 Task: Create new customer invoice with Date Opened: 31-May-23, Select Customer: Lindy Jane's General Store & More, Terms: Net 15. Make invoice entry for item-1 with Date: 31-May-23, Description: Versace Natural Eros Eau De Toilette Spray (1.7 oz)
, Income Account: Income:Sales, Quantity: 2, Unit Price: 10.99, Sales Tax: Y, Sales Tax Included: Y, Tax Table: Sales Tax. Post Invoice with Post Date: 31-May-23, Post to Accounts: Assets:Accounts Receivable. Pay / Process Payment with Transaction Date: 14-Jun-23, Amount: 21.98, Transfer Account: Checking Account. Go to 'Print Invoice'.
Action: Mouse moved to (147, 35)
Screenshot: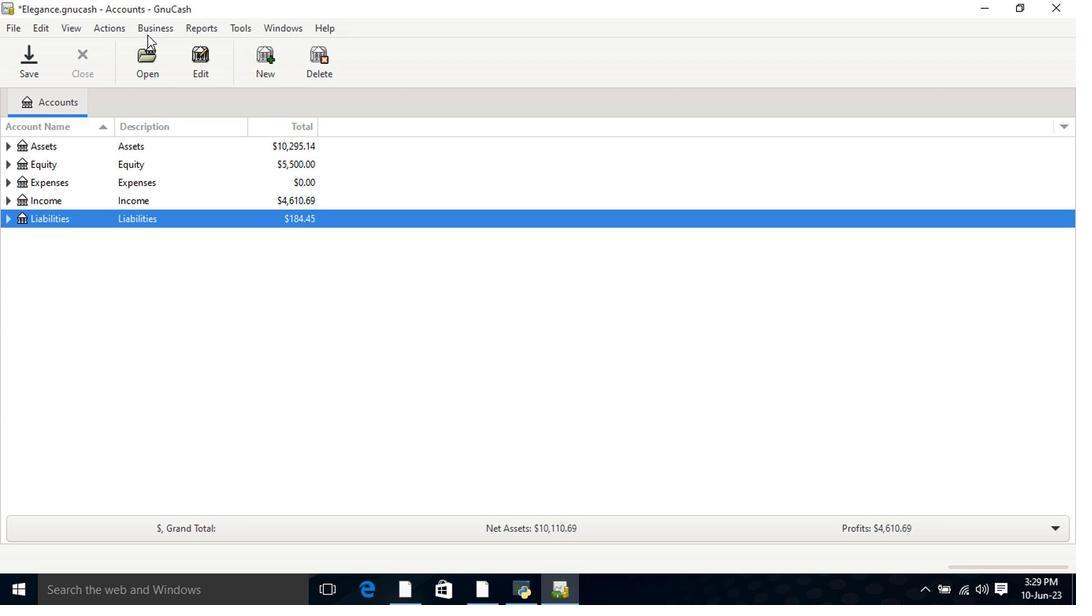 
Action: Mouse pressed left at (147, 35)
Screenshot: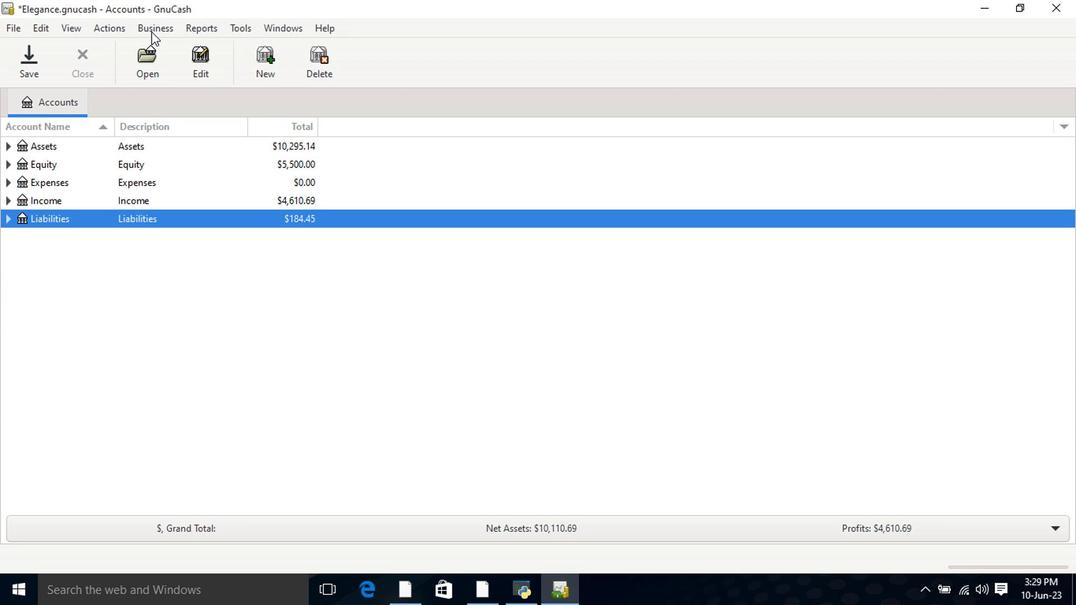 
Action: Mouse moved to (162, 39)
Screenshot: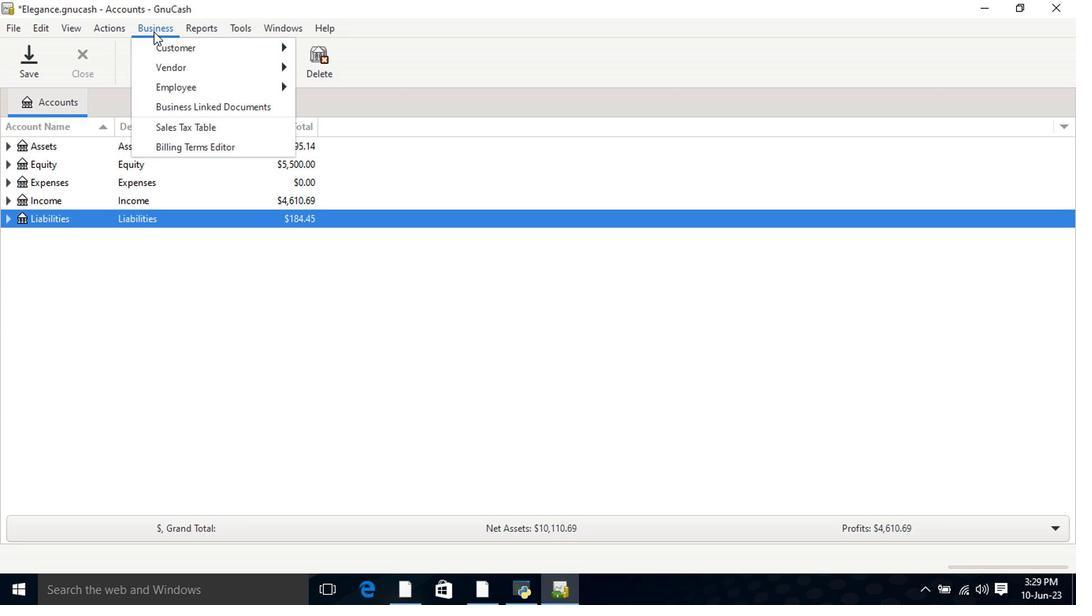 
Action: Mouse pressed left at (162, 39)
Screenshot: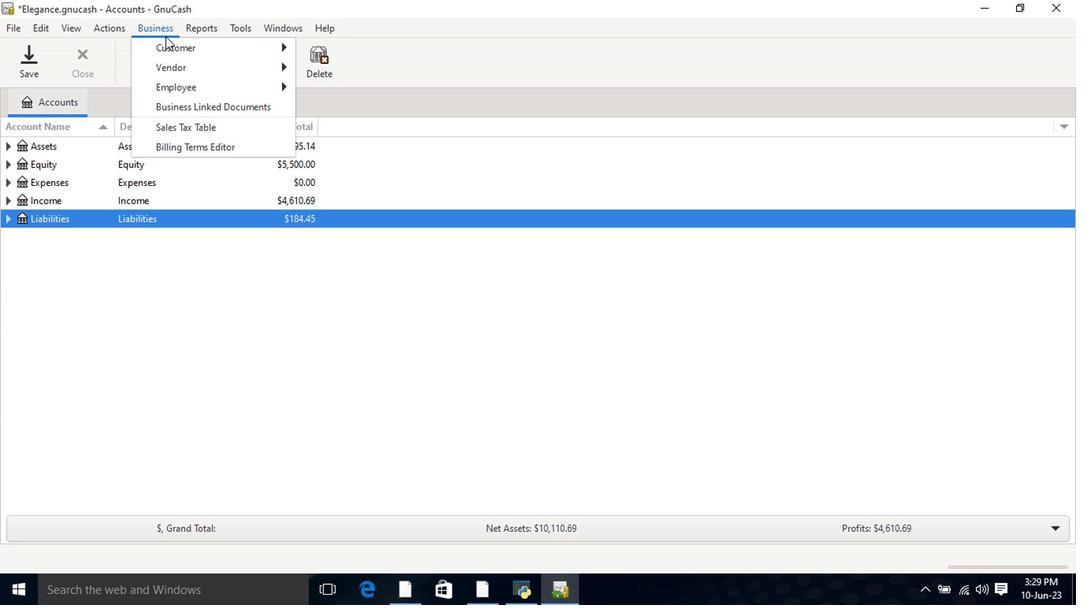 
Action: Mouse moved to (167, 44)
Screenshot: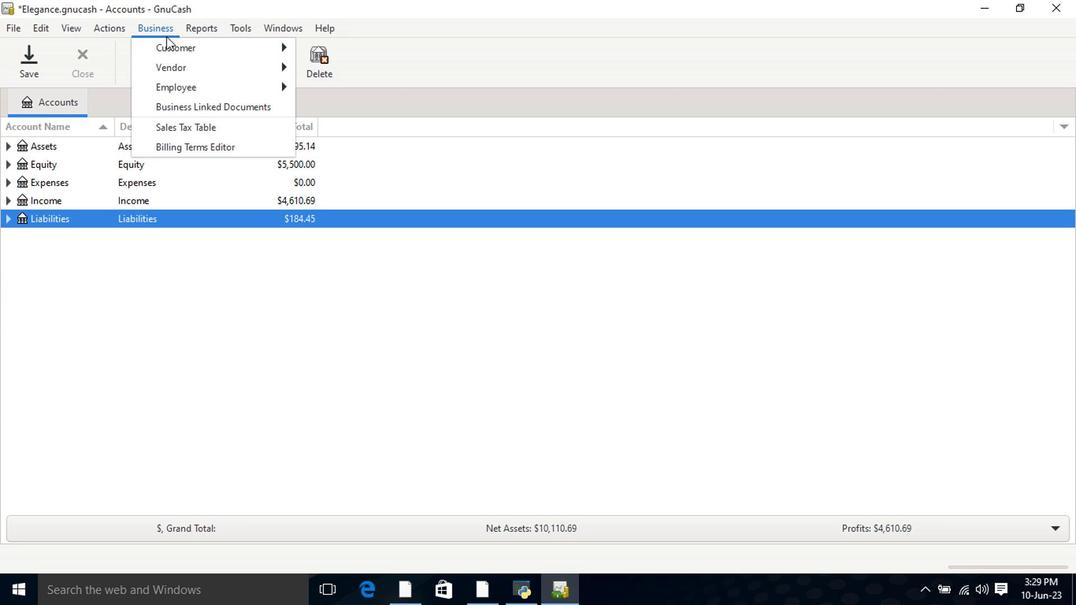 
Action: Mouse pressed left at (167, 44)
Screenshot: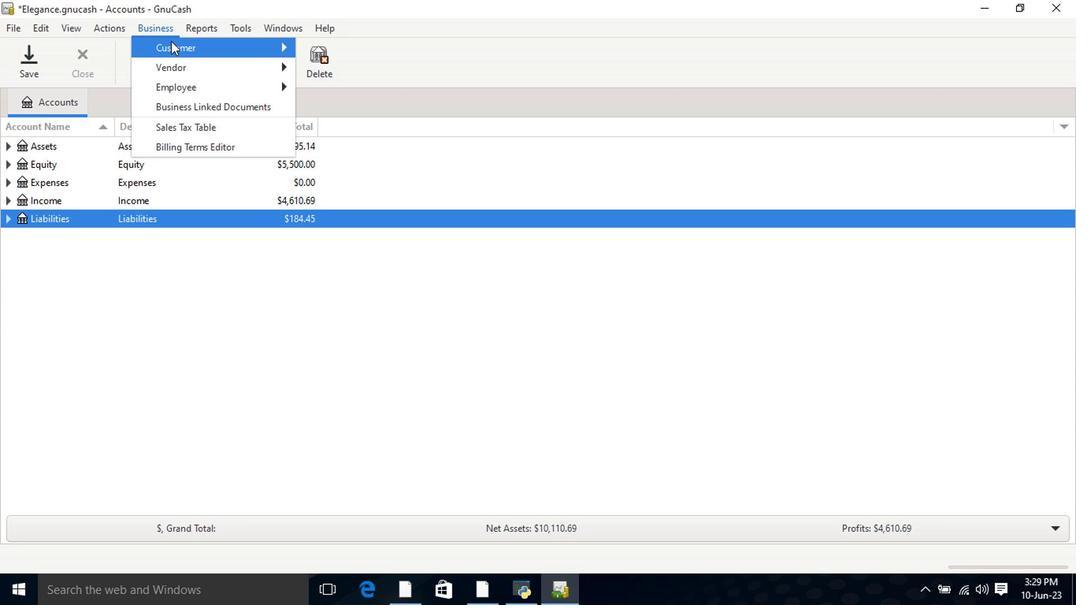 
Action: Mouse moved to (353, 112)
Screenshot: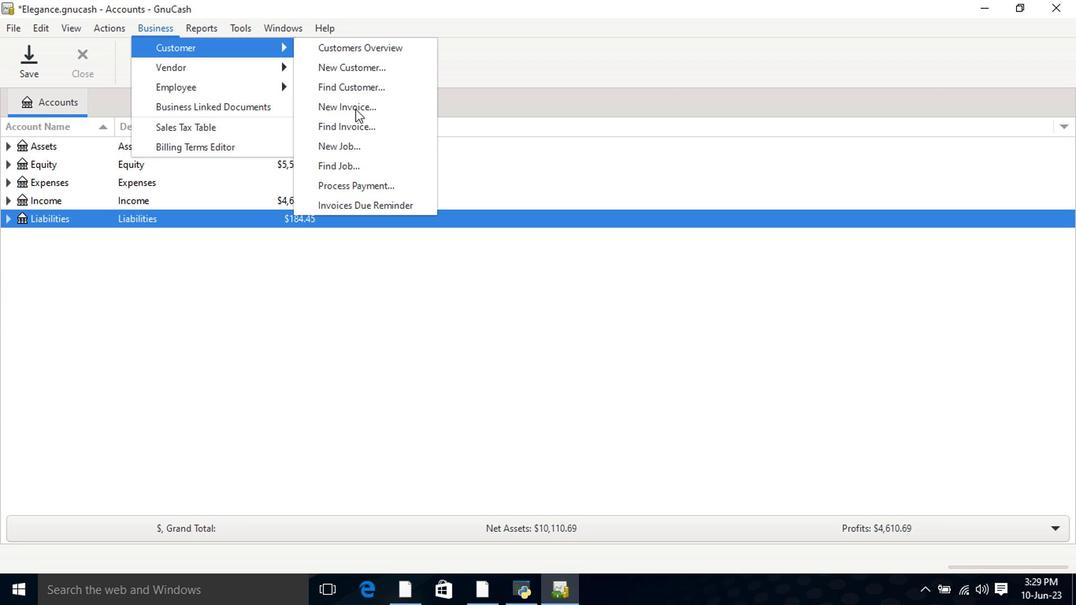 
Action: Mouse pressed left at (353, 112)
Screenshot: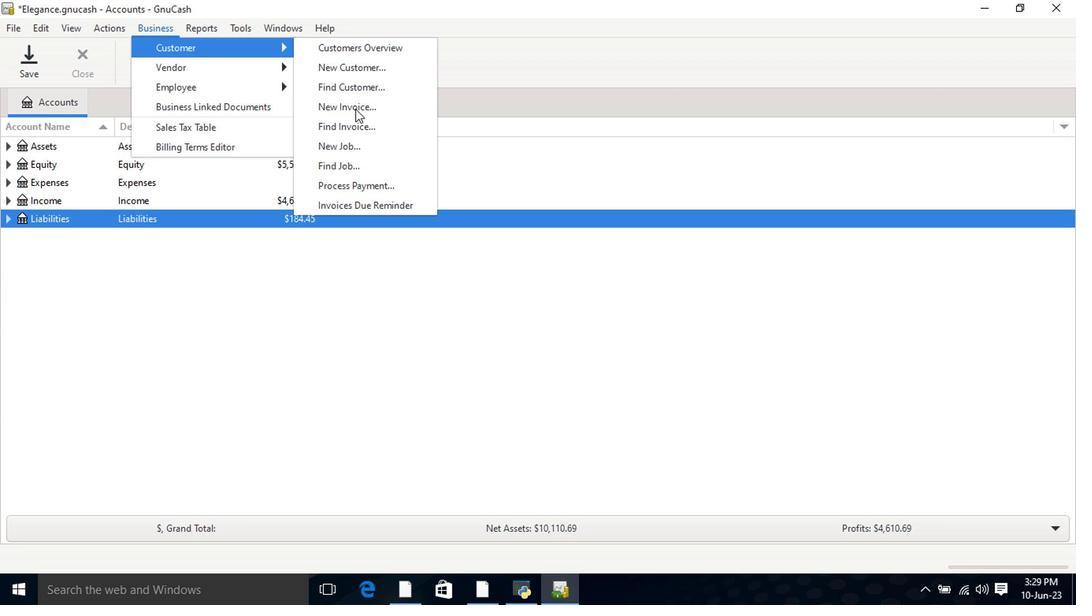 
Action: Mouse moved to (649, 243)
Screenshot: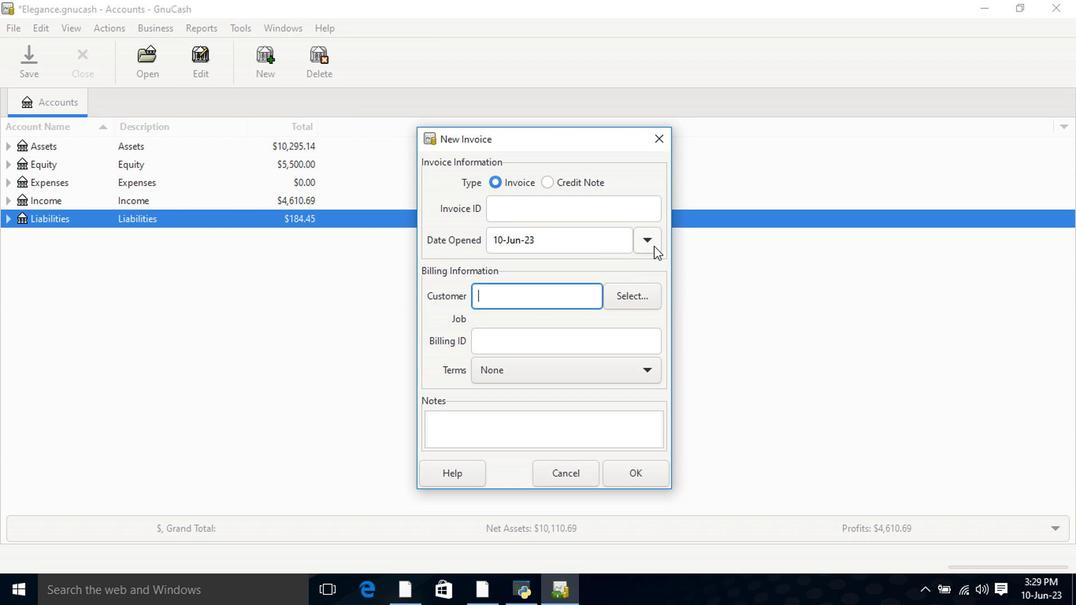 
Action: Mouse pressed left at (649, 243)
Screenshot: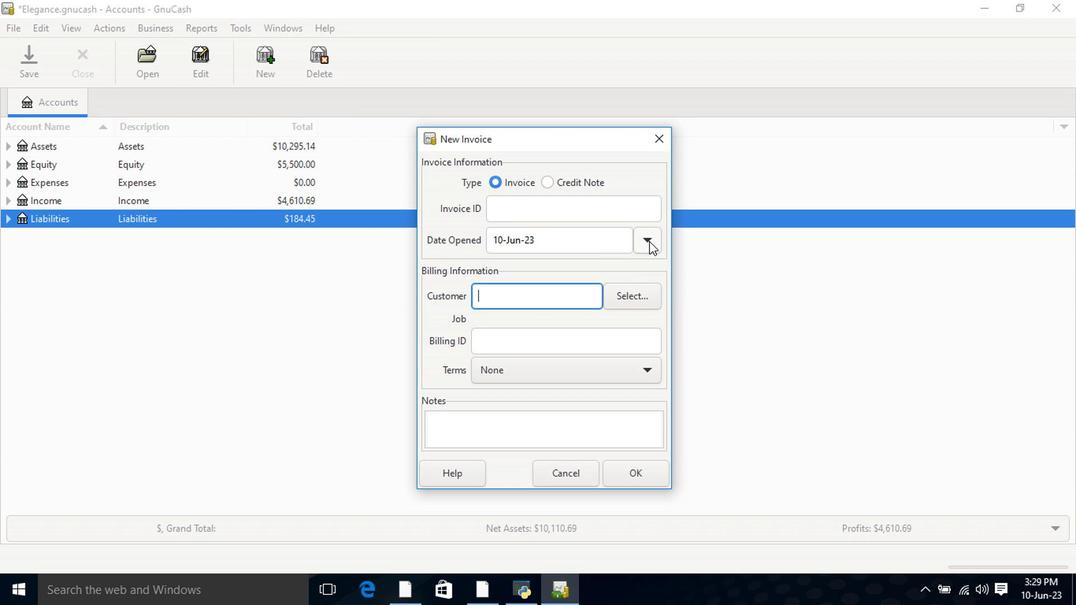 
Action: Mouse moved to (522, 270)
Screenshot: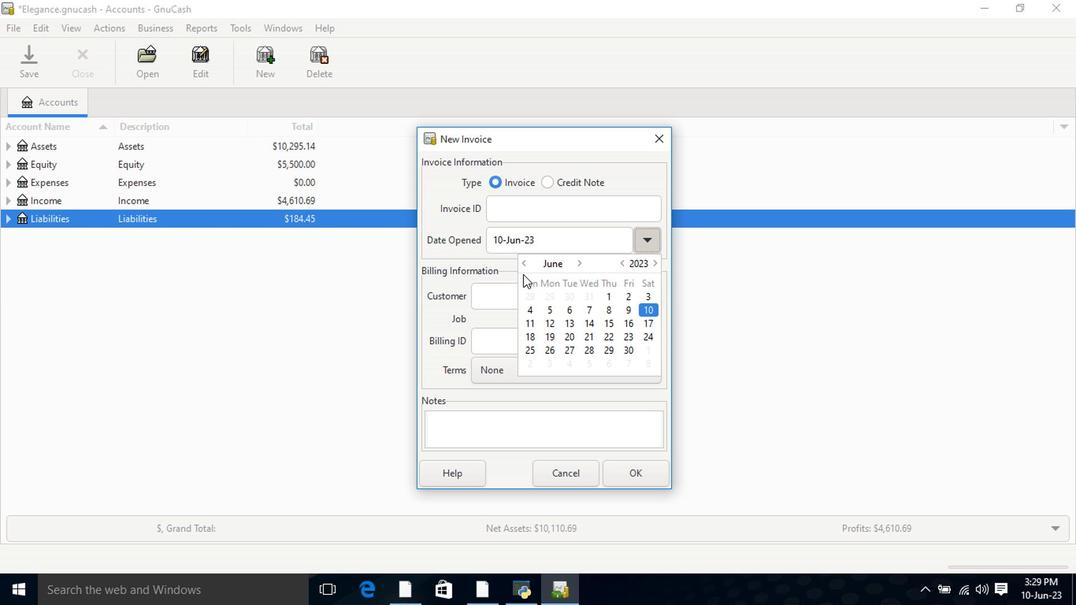 
Action: Mouse pressed left at (522, 270)
Screenshot: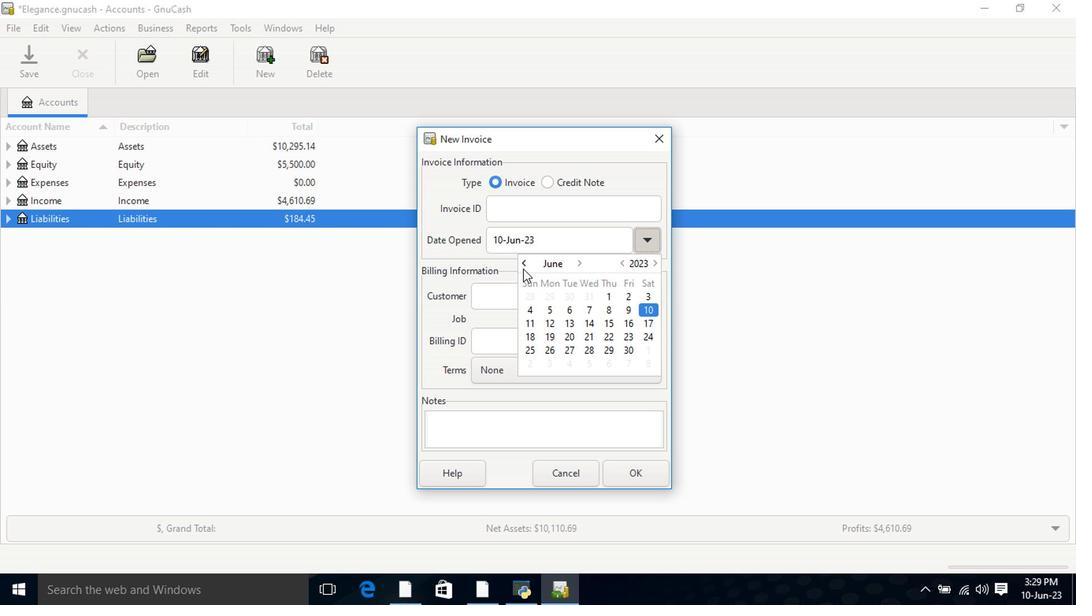 
Action: Mouse moved to (583, 351)
Screenshot: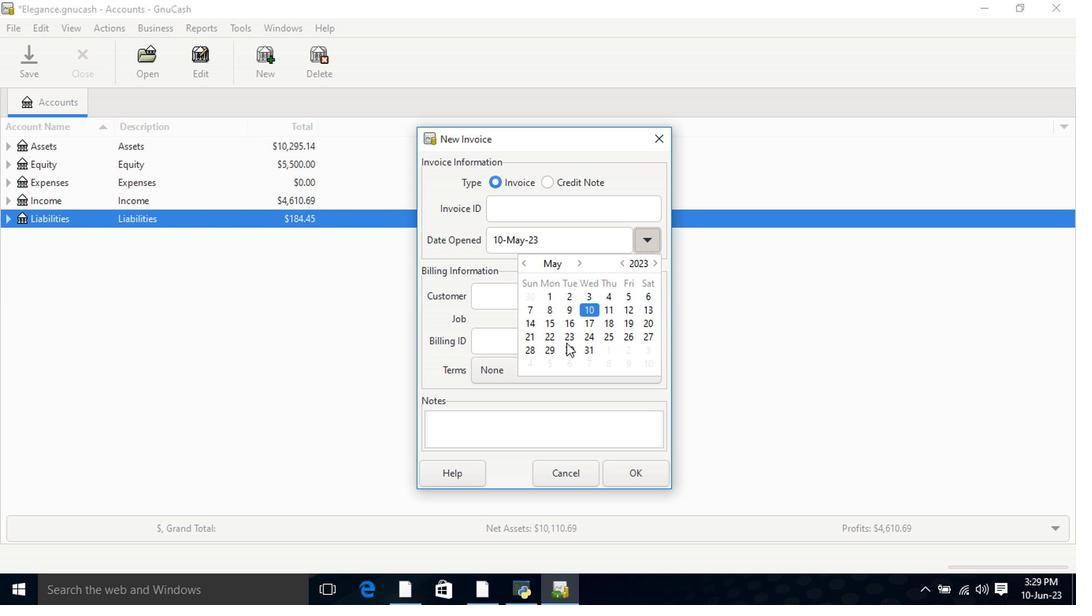 
Action: Mouse pressed left at (583, 351)
Screenshot: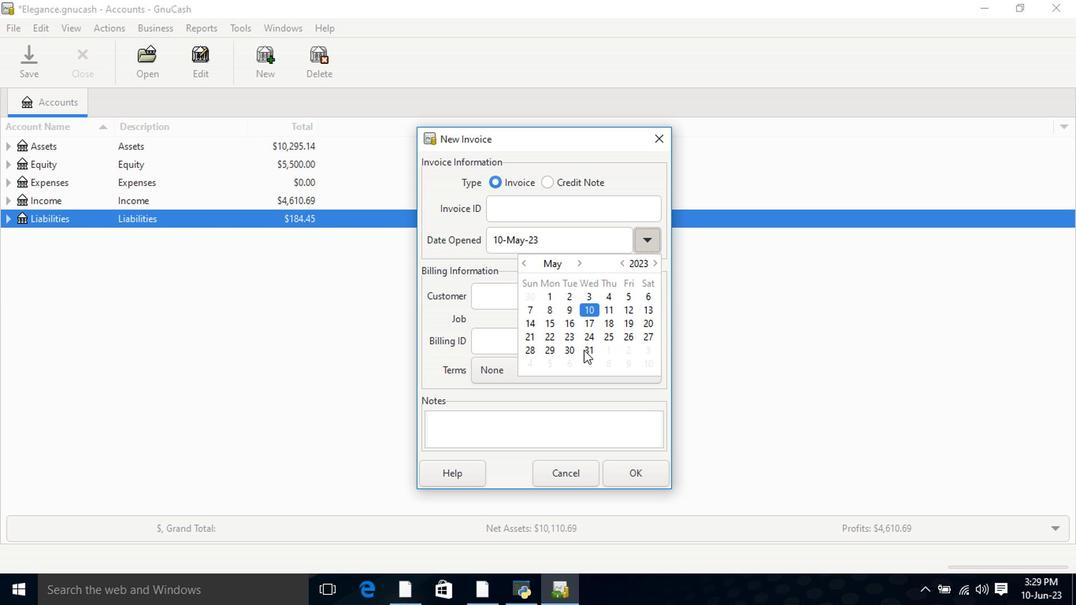 
Action: Mouse pressed left at (583, 351)
Screenshot: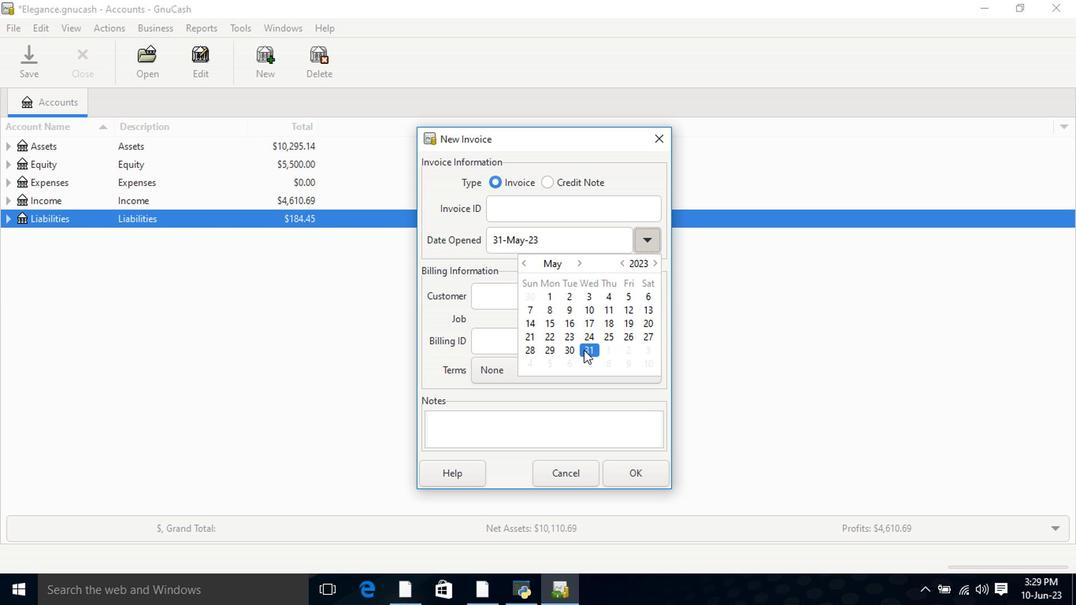 
Action: Mouse moved to (534, 291)
Screenshot: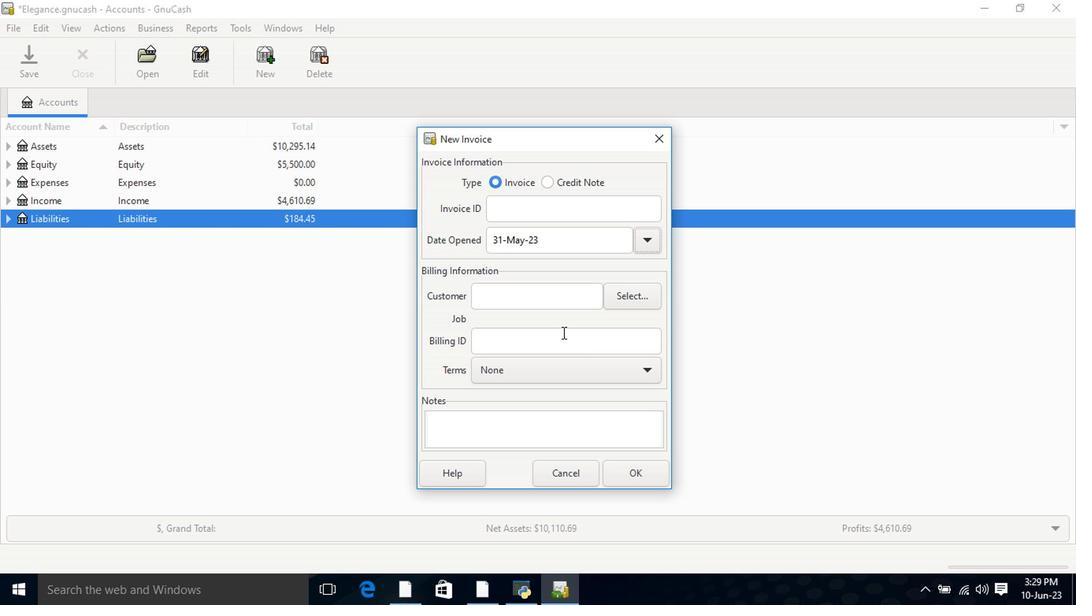 
Action: Mouse pressed left at (534, 291)
Screenshot: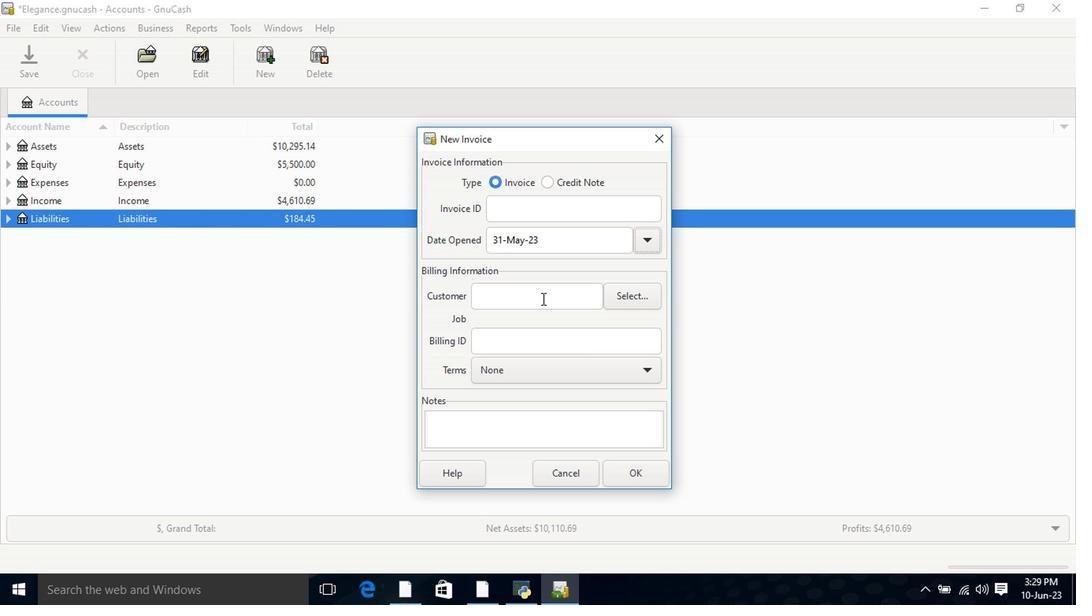 
Action: Key pressed <Key.shift>Lin
Screenshot: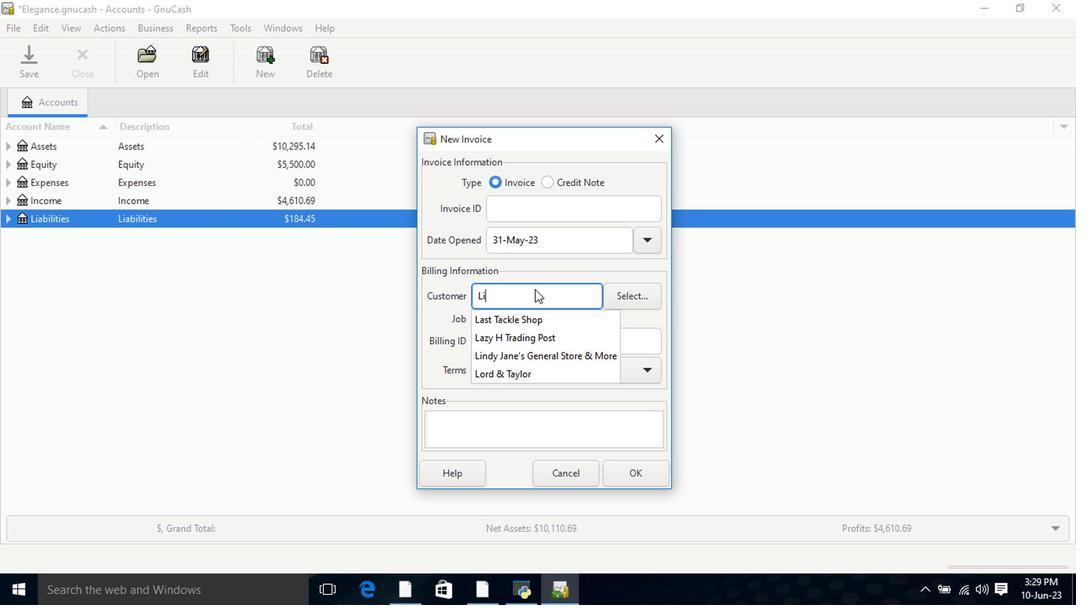 
Action: Mouse moved to (536, 315)
Screenshot: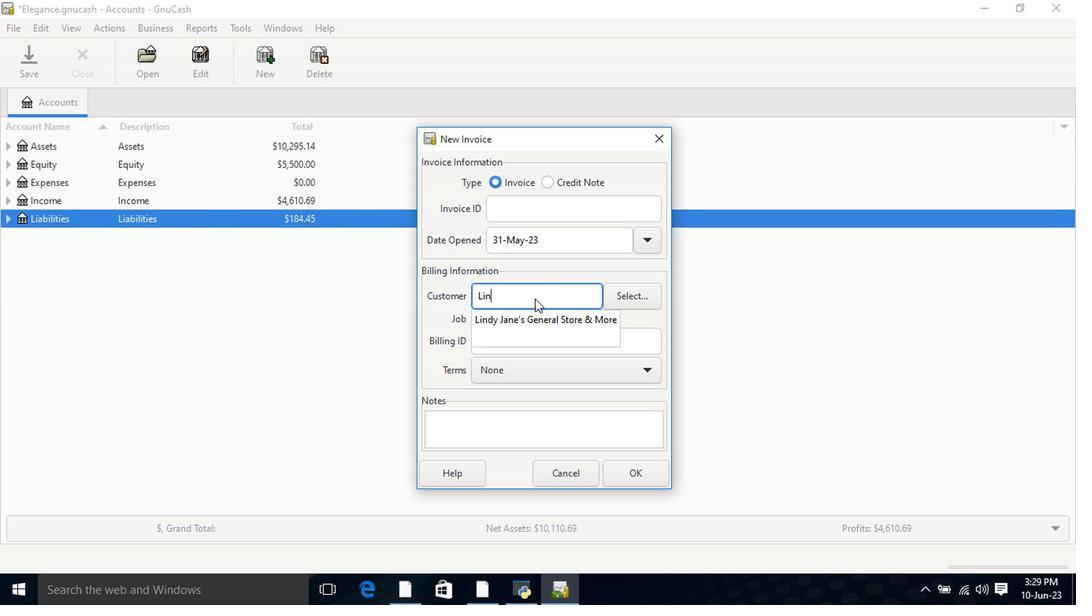 
Action: Mouse pressed left at (536, 315)
Screenshot: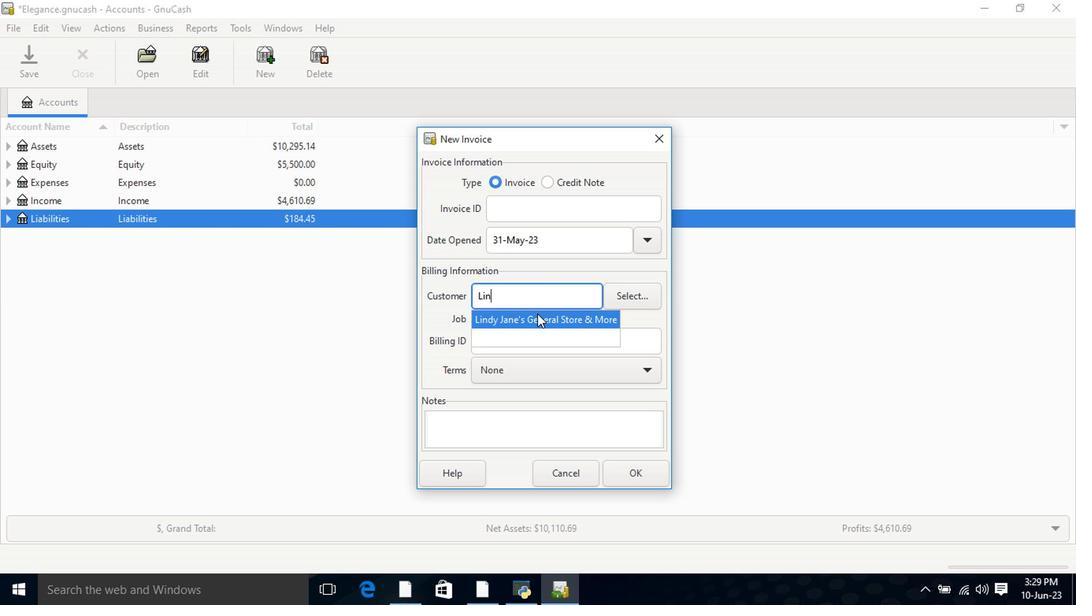 
Action: Mouse moved to (476, 298)
Screenshot: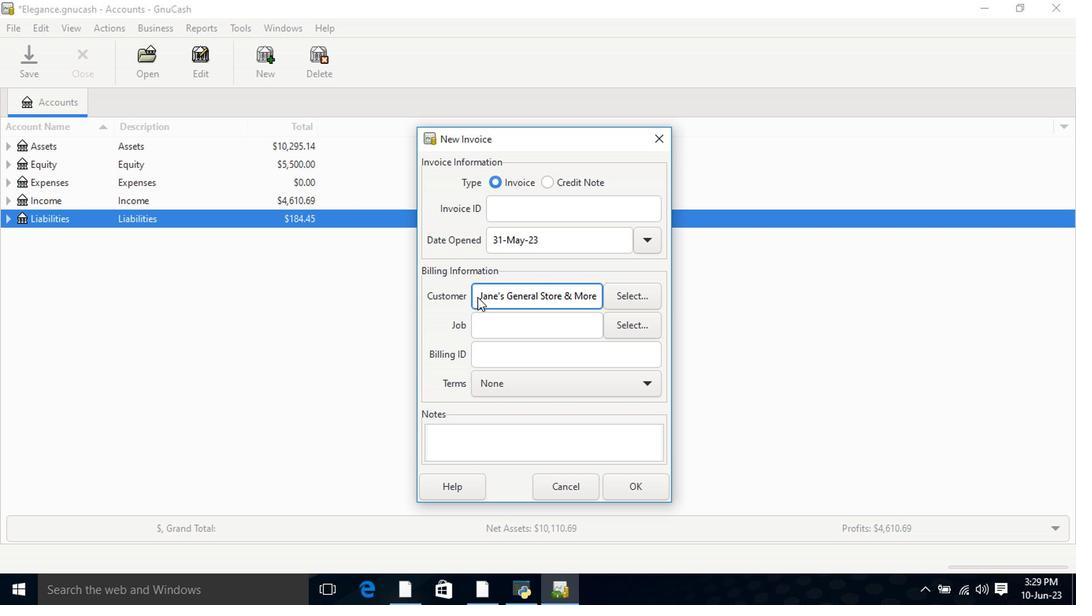 
Action: Mouse pressed left at (476, 298)
Screenshot: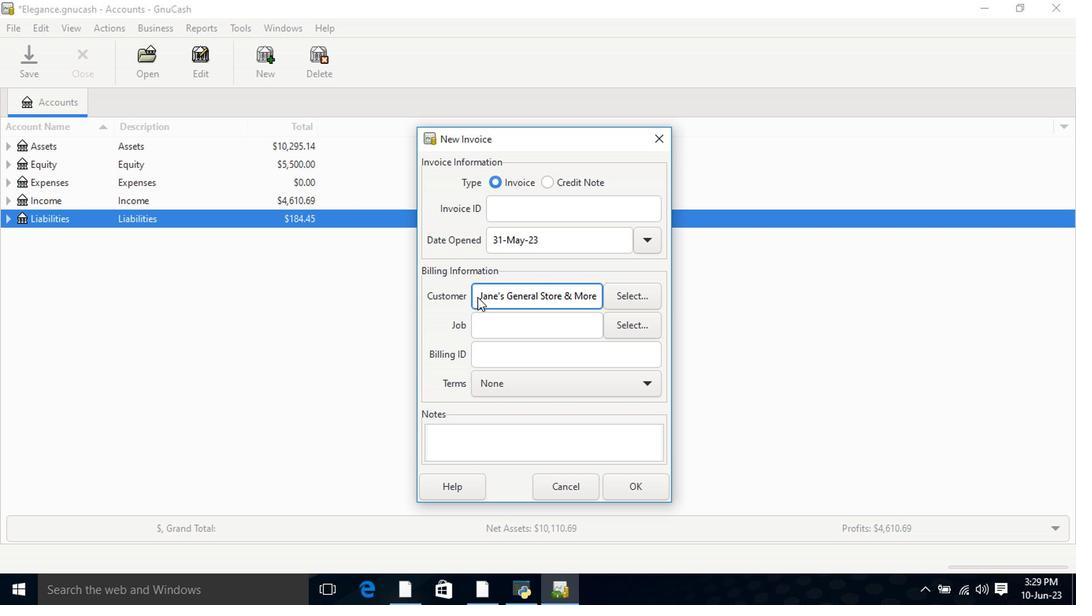 
Action: Key pressed <Key.home><Key.end>
Screenshot: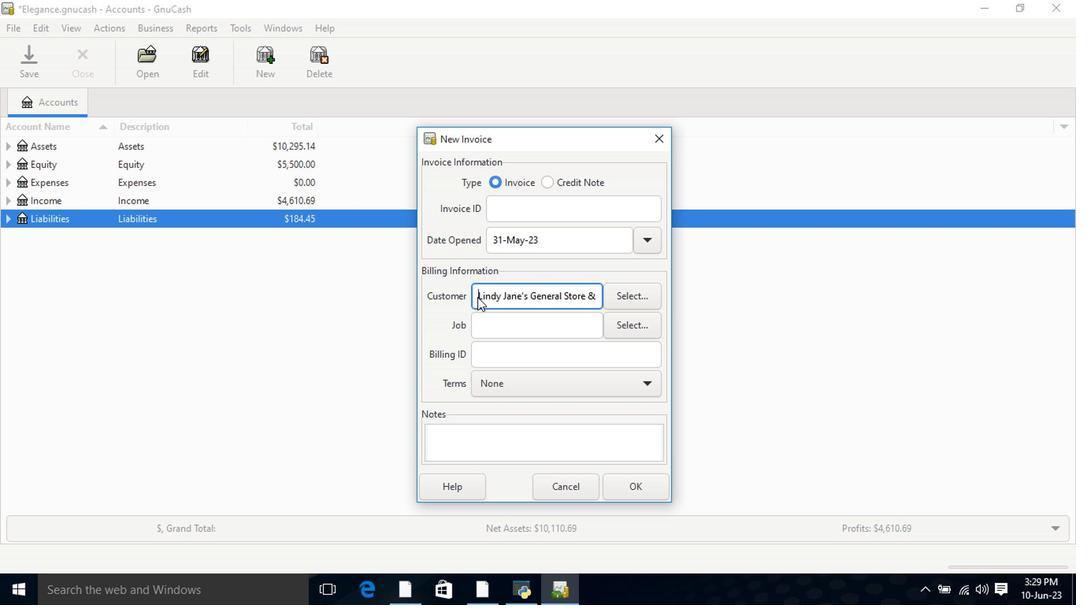 
Action: Mouse moved to (534, 388)
Screenshot: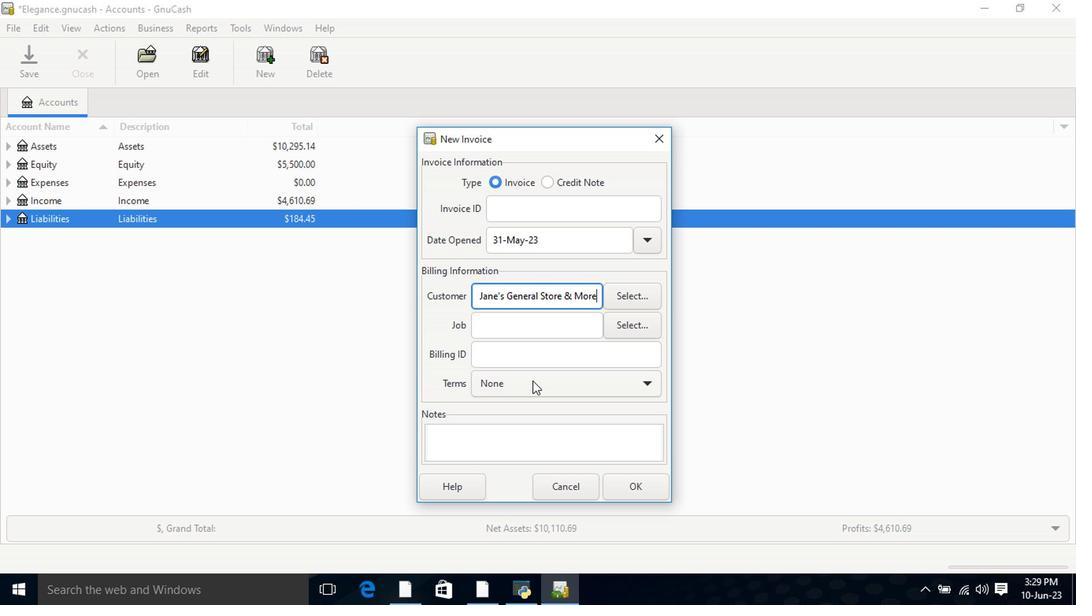 
Action: Mouse pressed left at (534, 388)
Screenshot: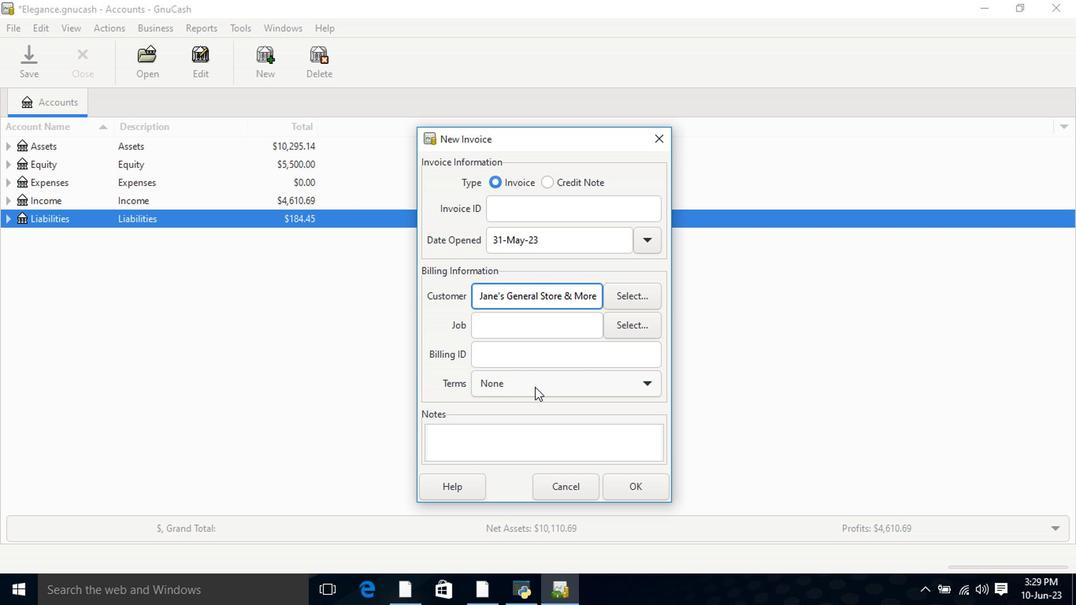 
Action: Mouse moved to (533, 380)
Screenshot: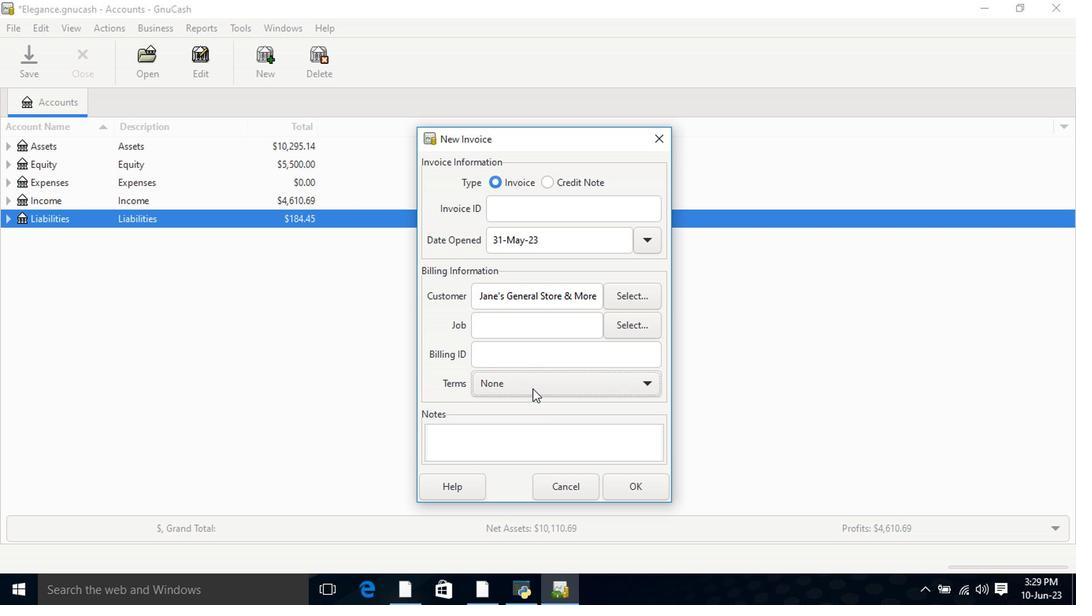 
Action: Mouse pressed left at (533, 380)
Screenshot: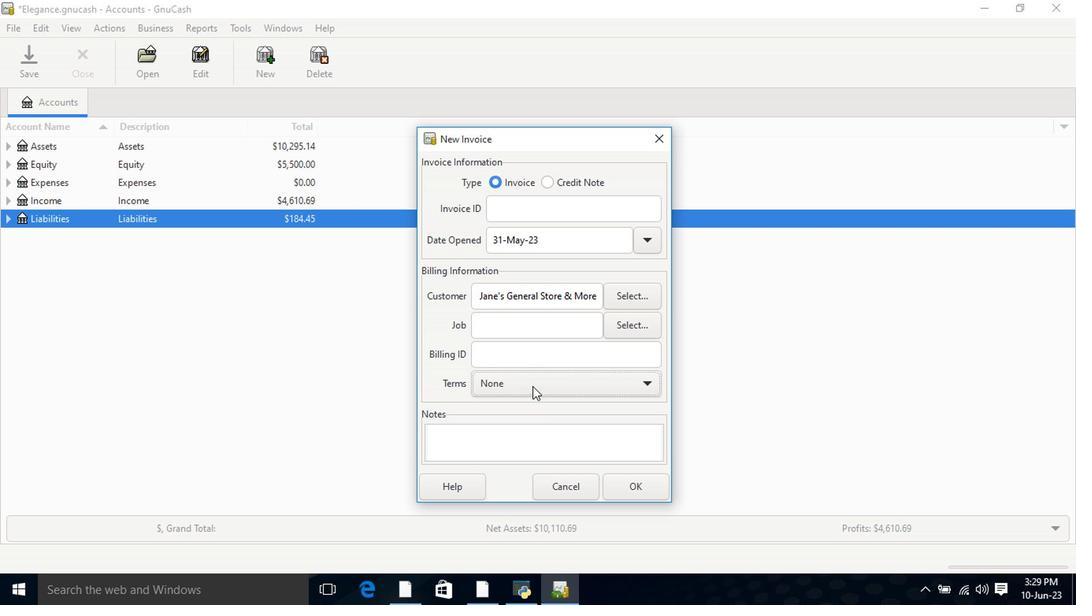 
Action: Mouse moved to (532, 401)
Screenshot: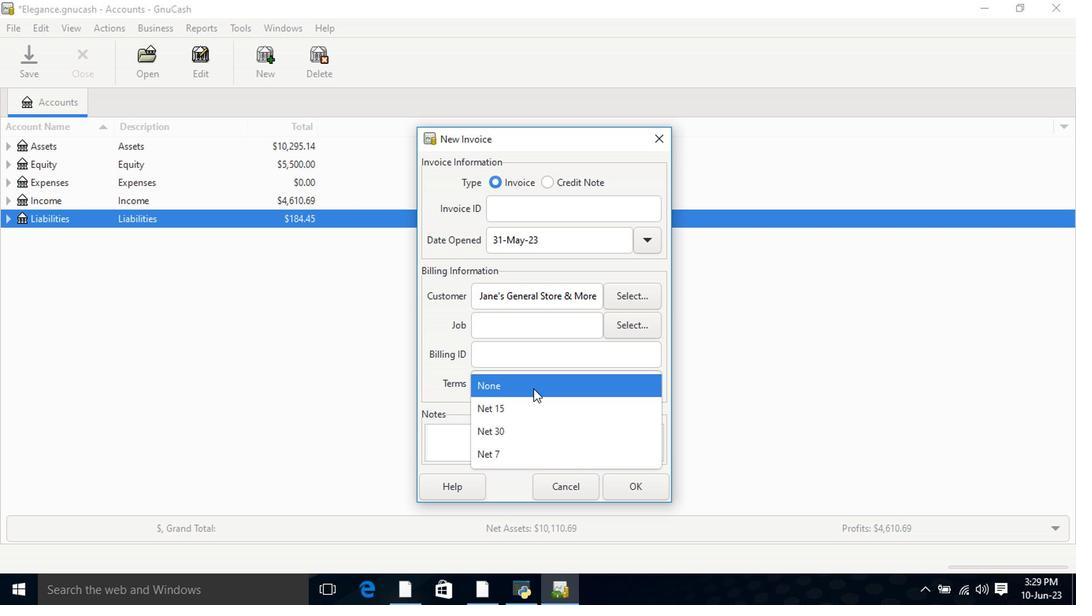 
Action: Mouse pressed left at (532, 401)
Screenshot: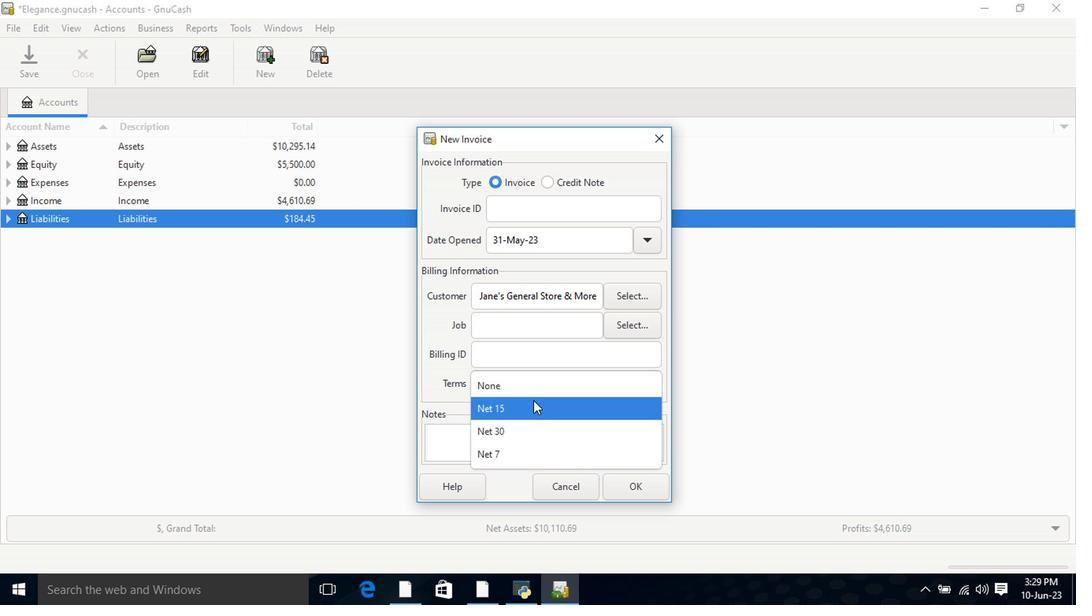 
Action: Mouse moved to (632, 493)
Screenshot: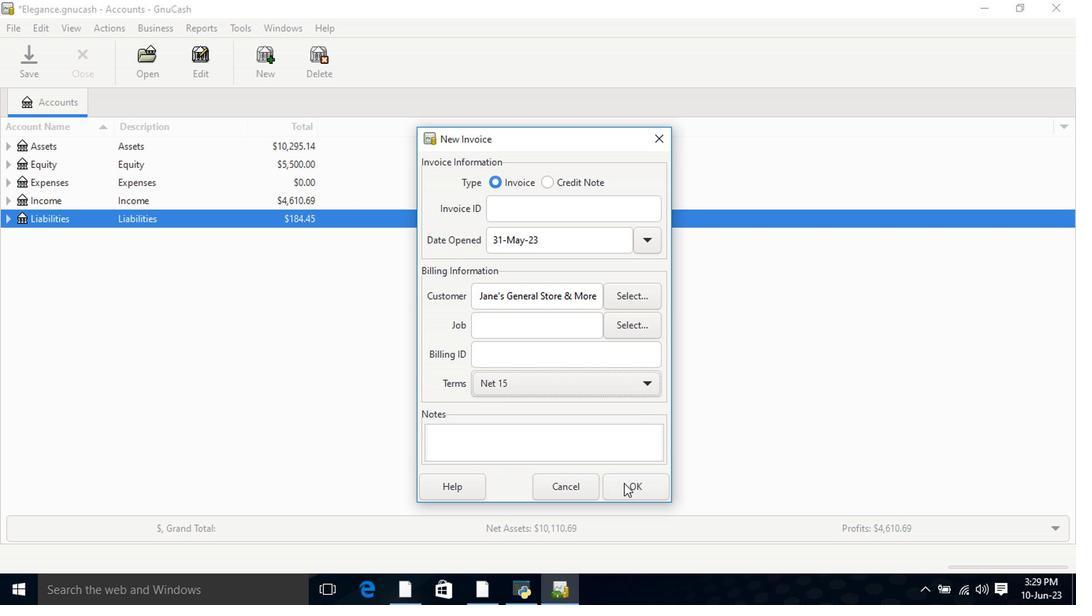 
Action: Mouse pressed left at (632, 493)
Screenshot: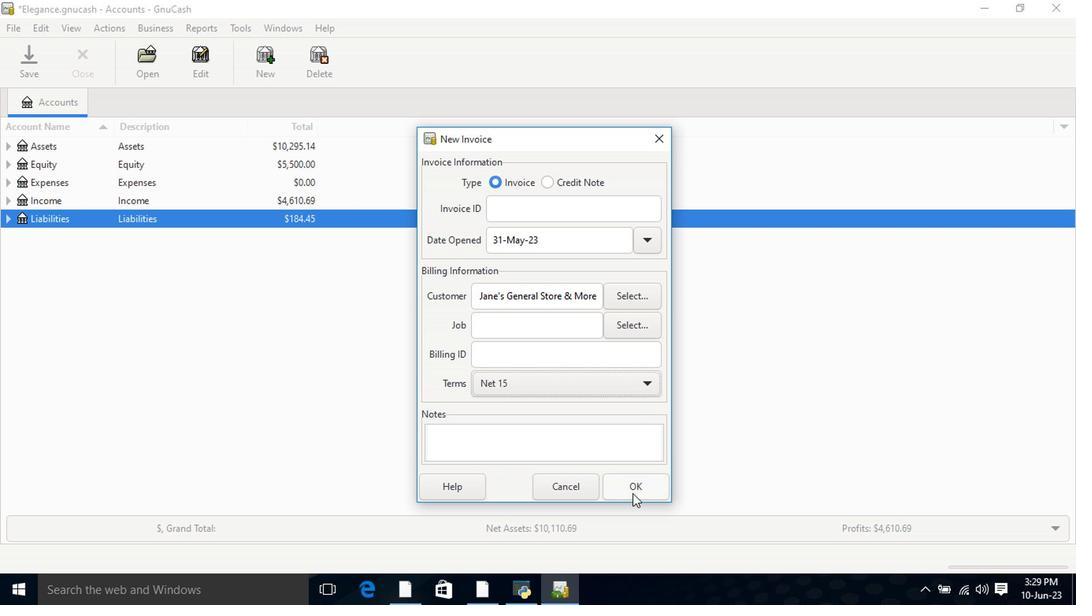 
Action: Mouse moved to (66, 311)
Screenshot: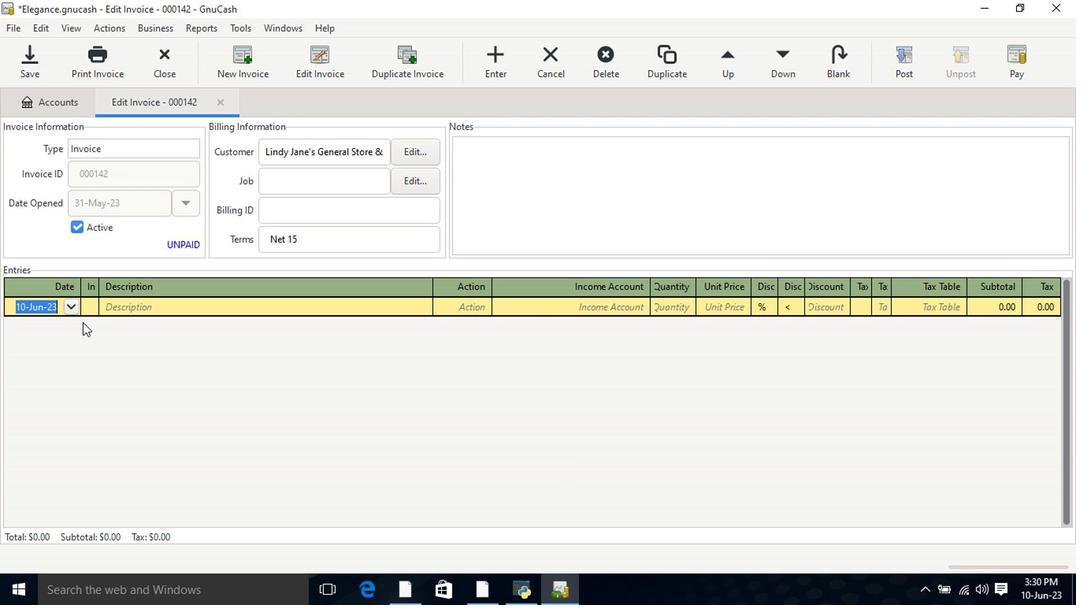
Action: Mouse pressed left at (66, 311)
Screenshot: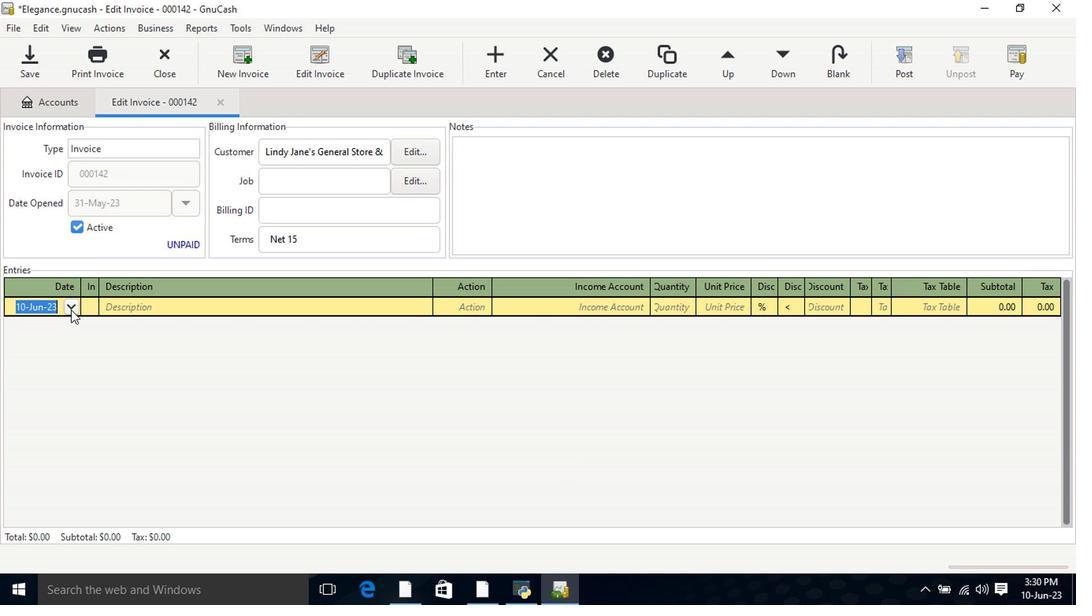 
Action: Mouse moved to (7, 331)
Screenshot: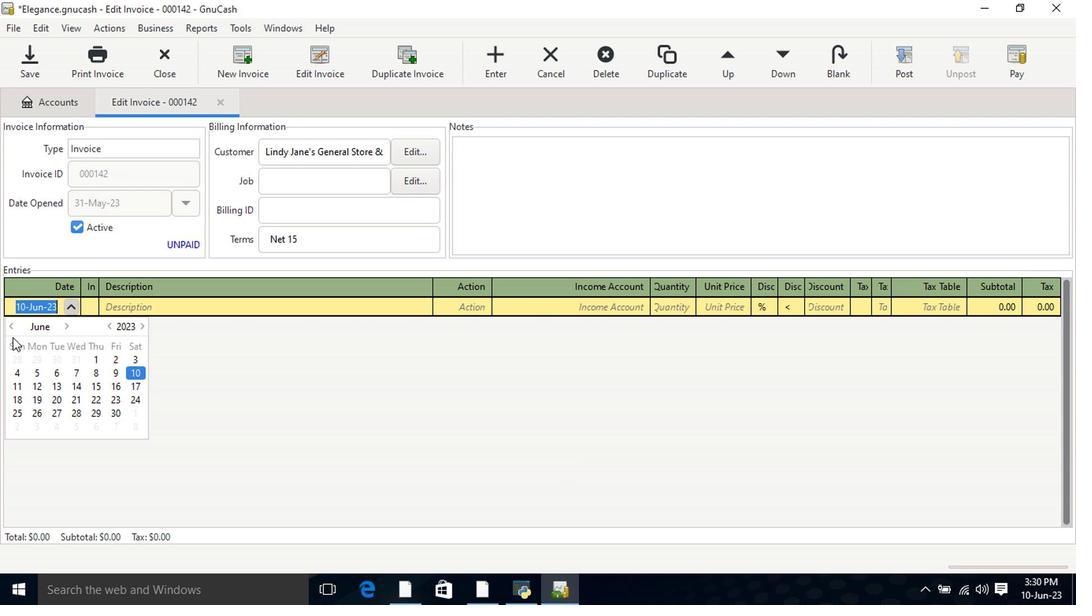 
Action: Mouse pressed left at (7, 331)
Screenshot: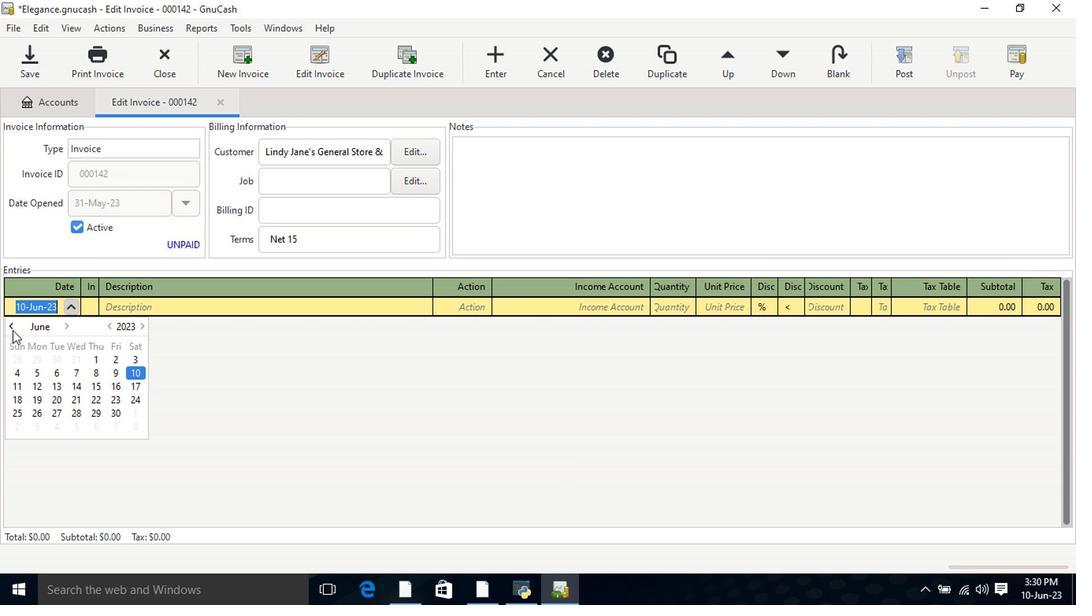 
Action: Mouse moved to (72, 413)
Screenshot: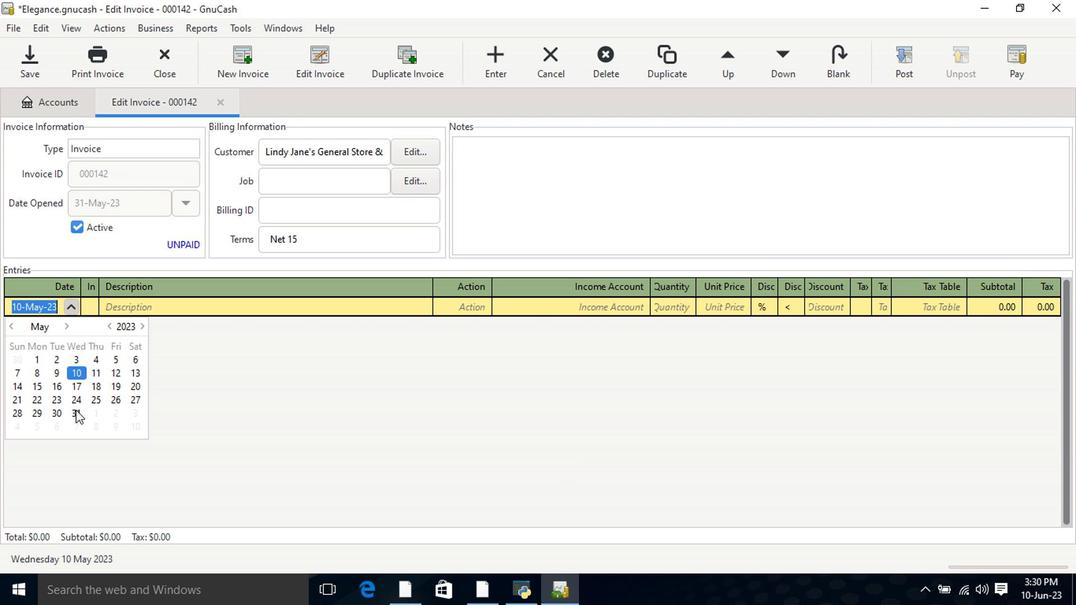 
Action: Mouse pressed left at (72, 413)
Screenshot: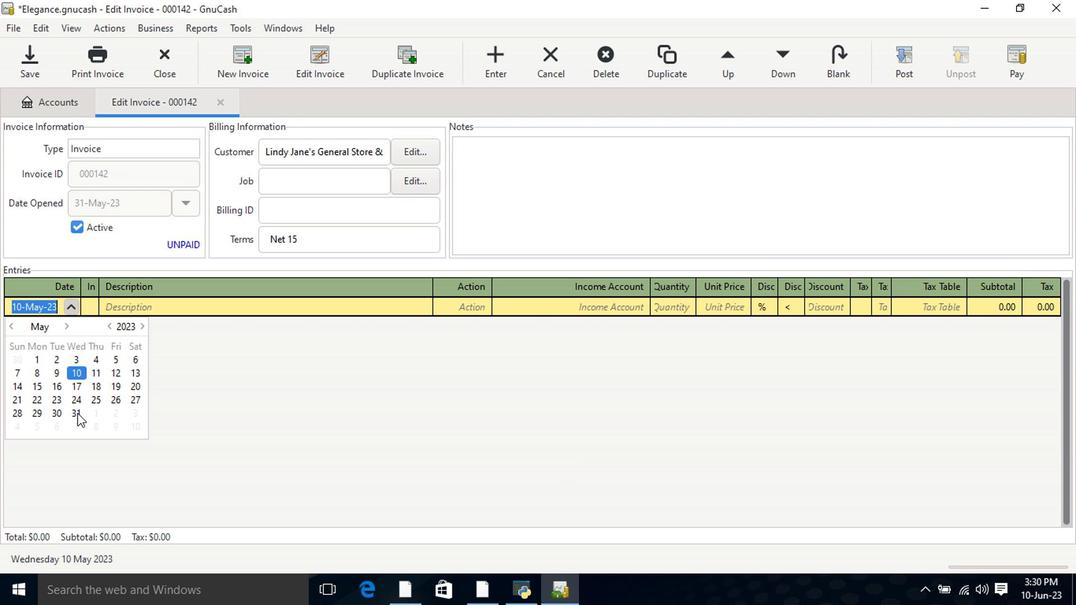 
Action: Mouse pressed left at (72, 413)
Screenshot: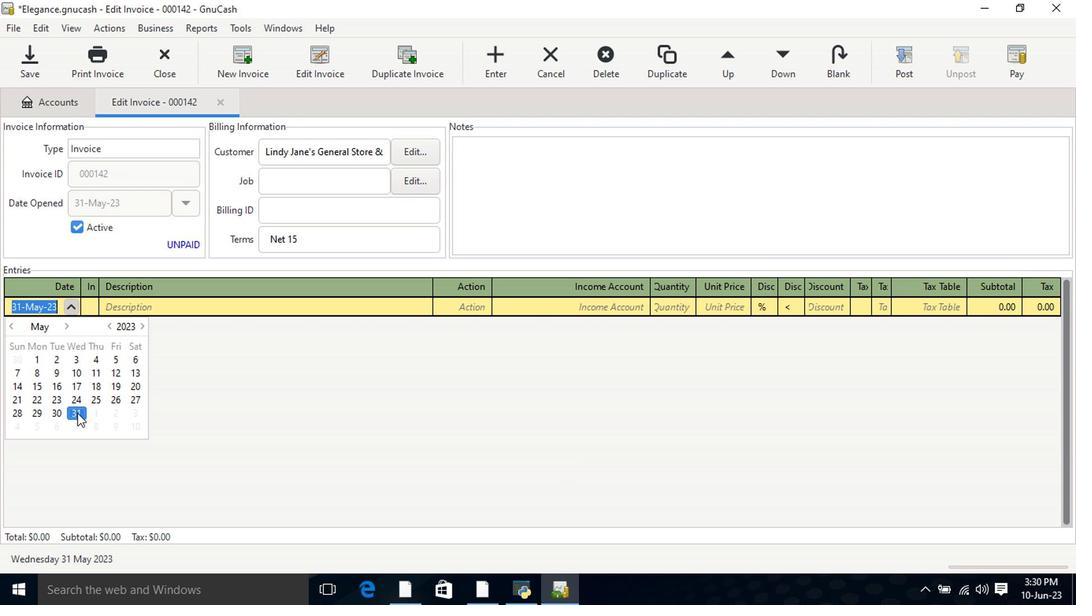 
Action: Mouse moved to (211, 313)
Screenshot: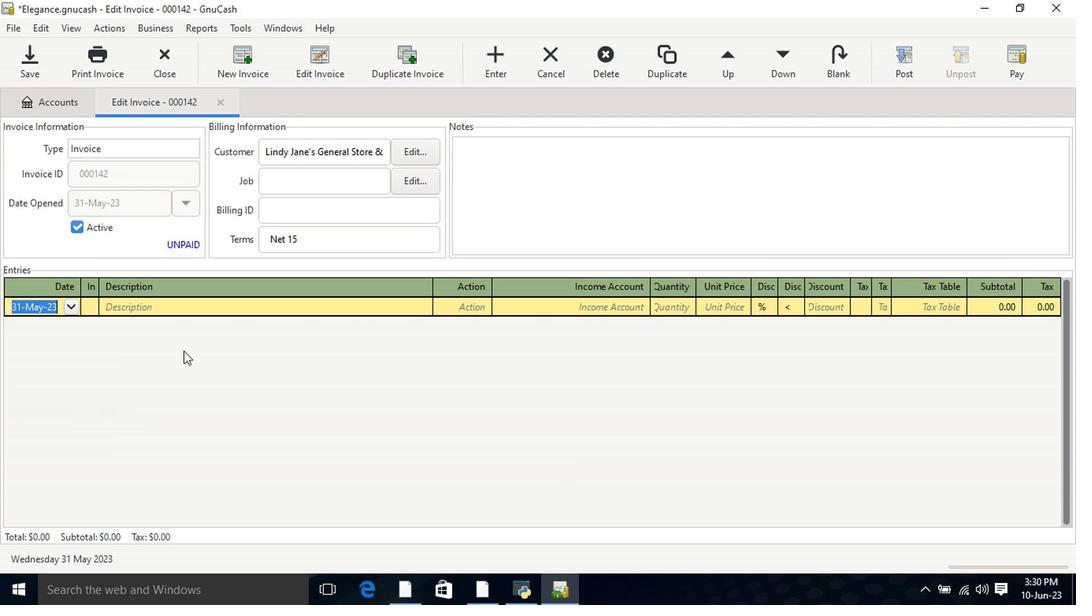 
Action: Mouse pressed left at (211, 313)
Screenshot: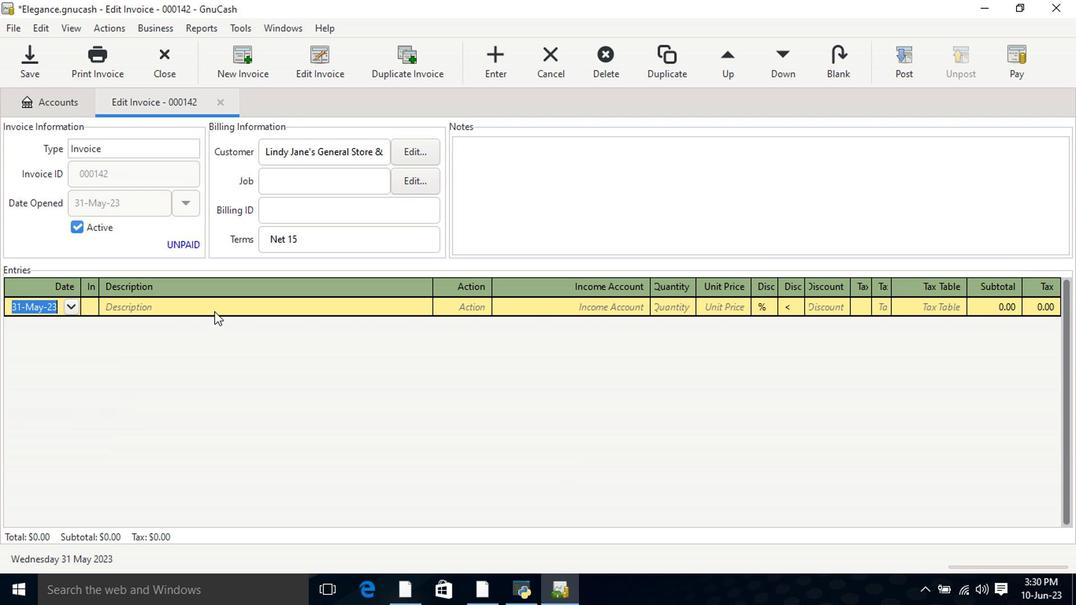
Action: Mouse moved to (210, 314)
Screenshot: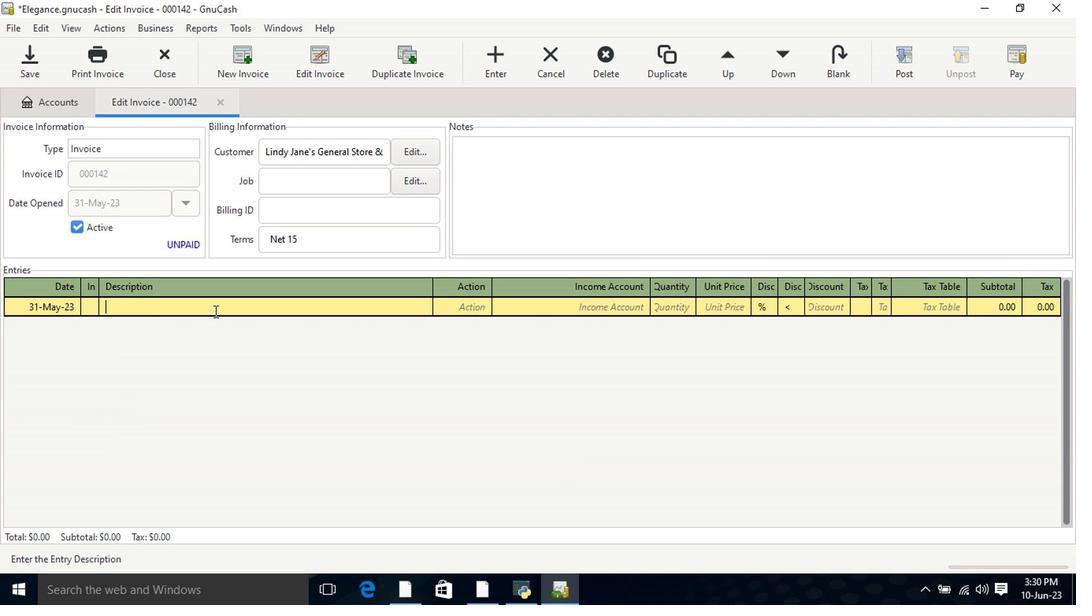 
Action: Key pressed <Key.shift>Versace<Key.space><Key.right><Key.tab>2<Key.tab>10.99<Key.tab>
Screenshot: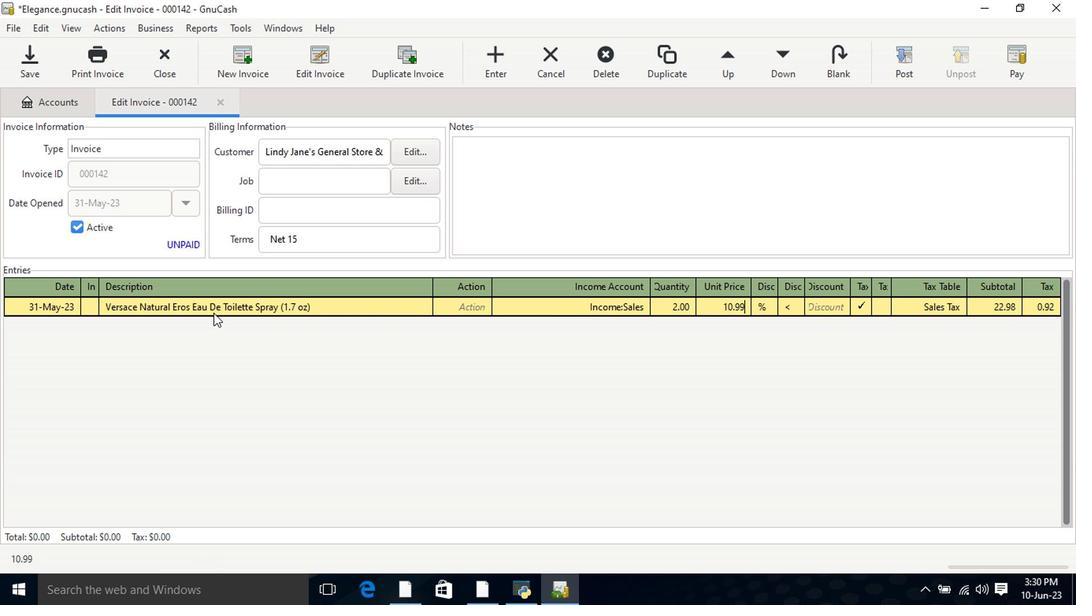 
Action: Mouse moved to (882, 309)
Screenshot: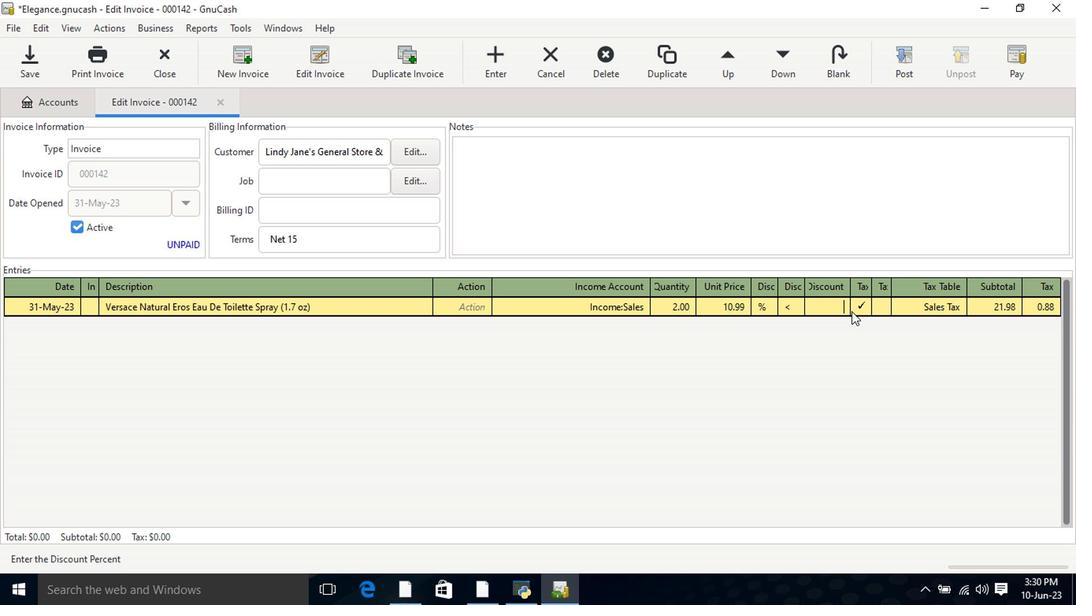 
Action: Mouse pressed left at (882, 309)
Screenshot: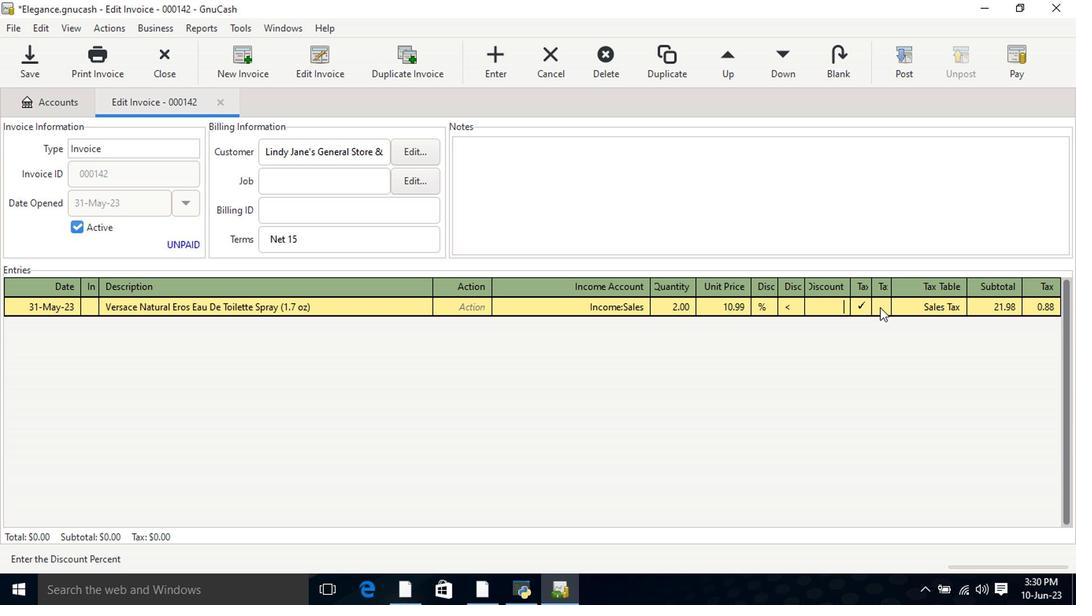 
Action: Mouse moved to (882, 309)
Screenshot: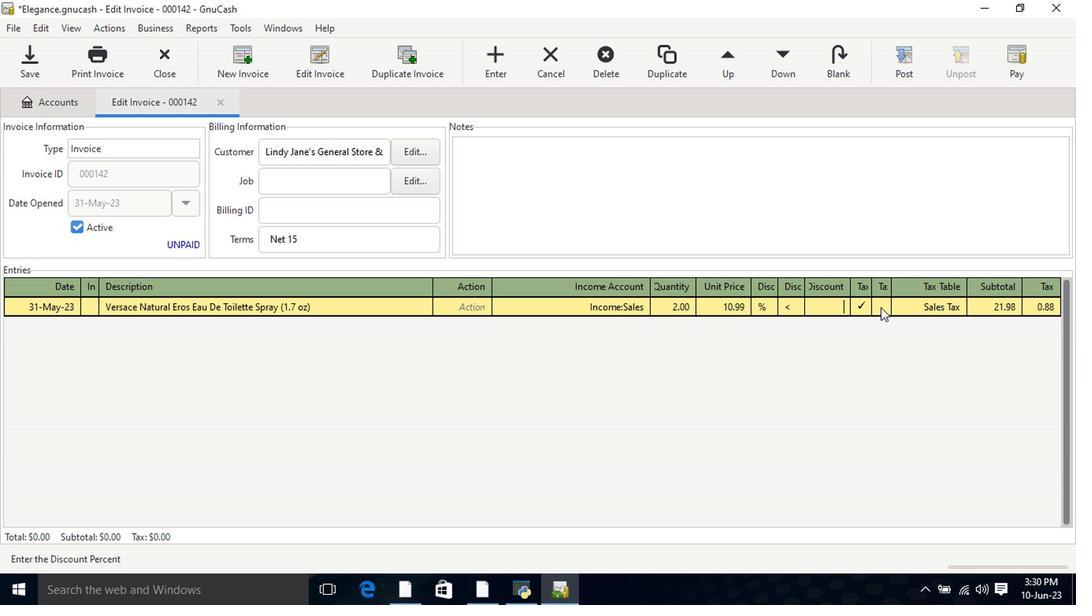 
Action: Key pressed <Key.tab>
Screenshot: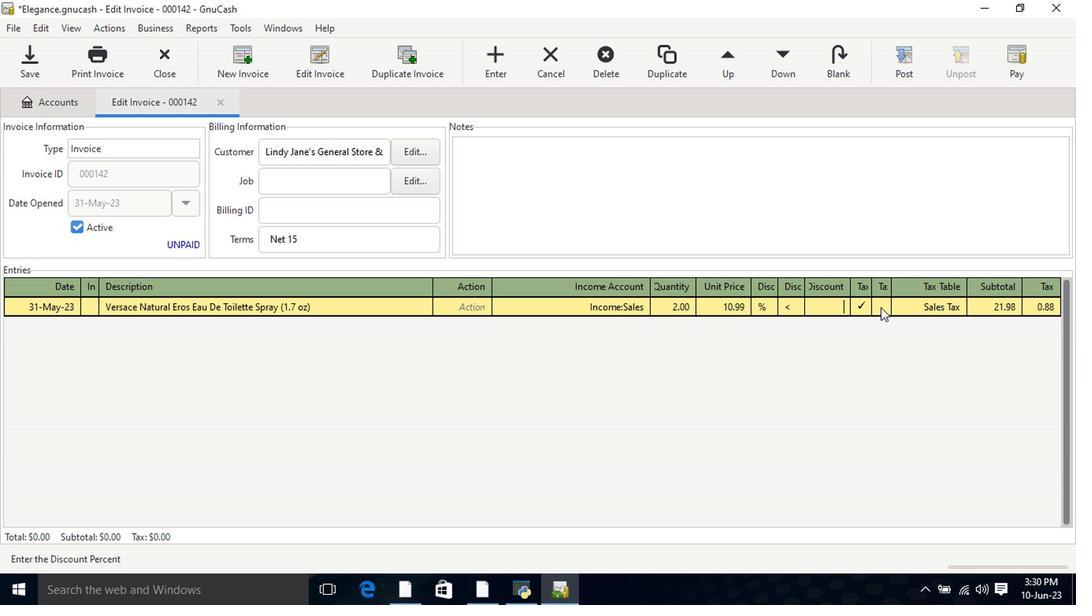 
Action: Mouse moved to (882, 309)
Screenshot: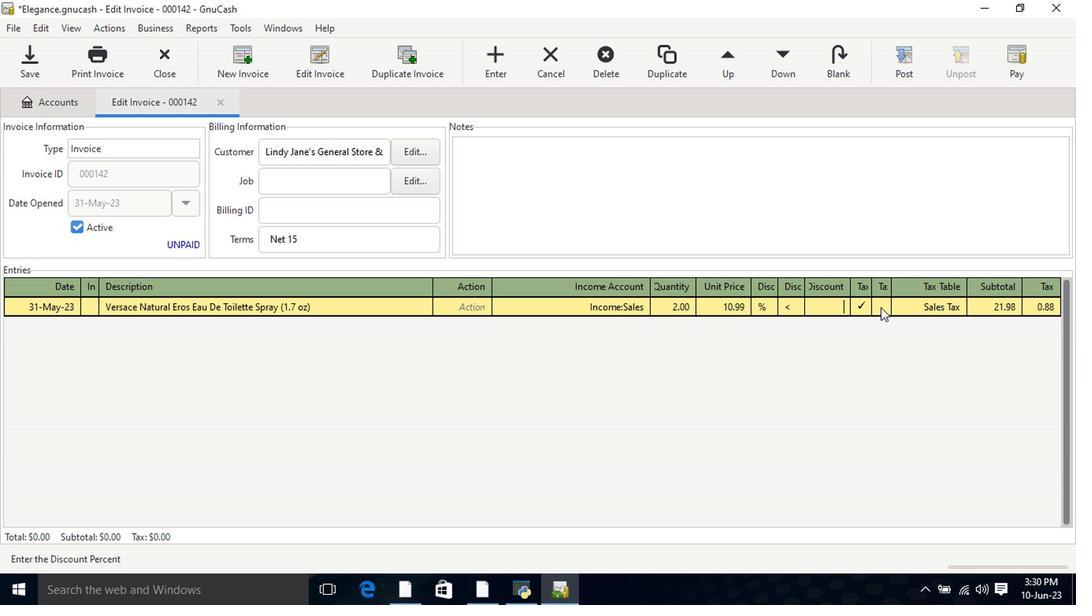 
Action: Key pressed <Key.tab>
Screenshot: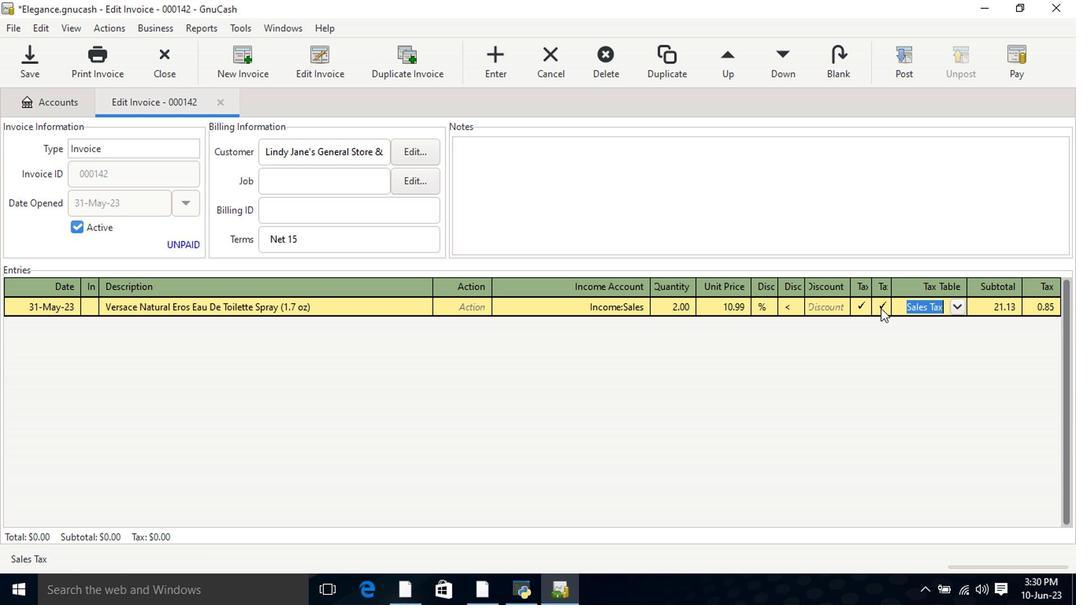 
Action: Mouse moved to (915, 57)
Screenshot: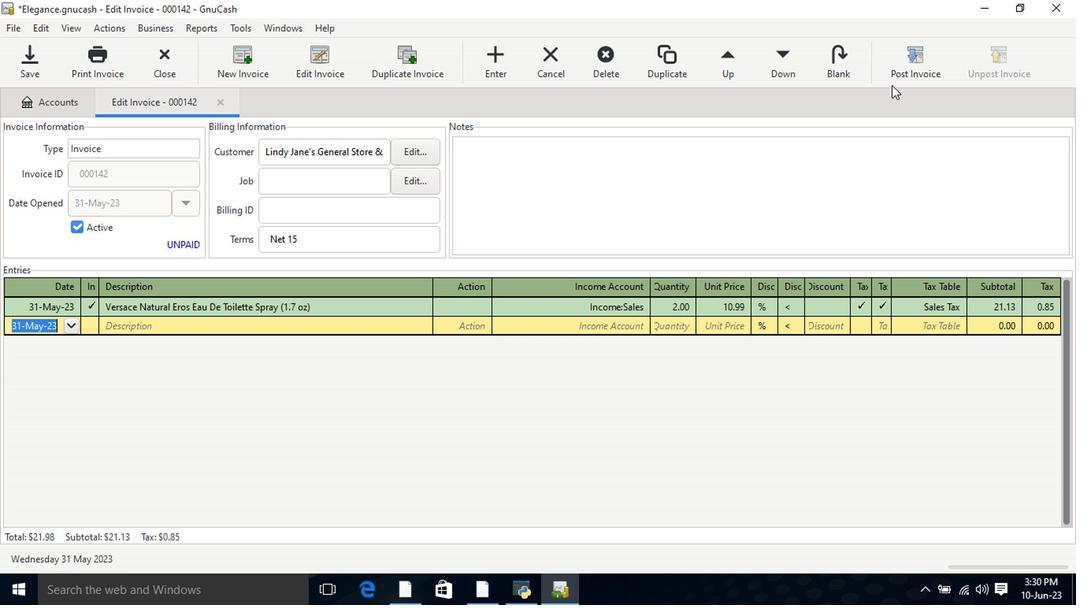 
Action: Mouse pressed left at (915, 57)
Screenshot: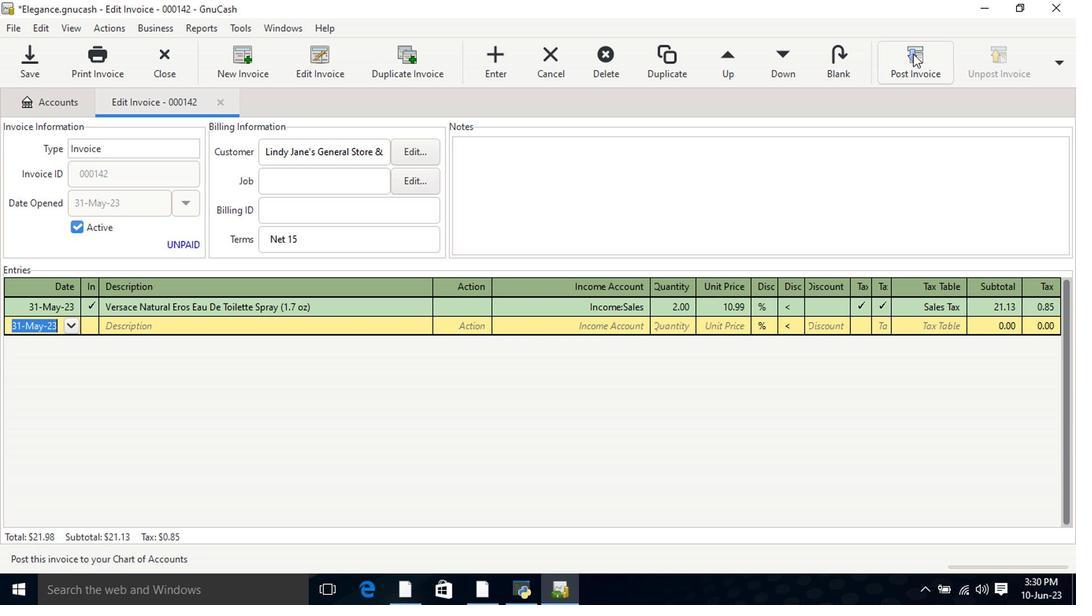 
Action: Mouse moved to (670, 261)
Screenshot: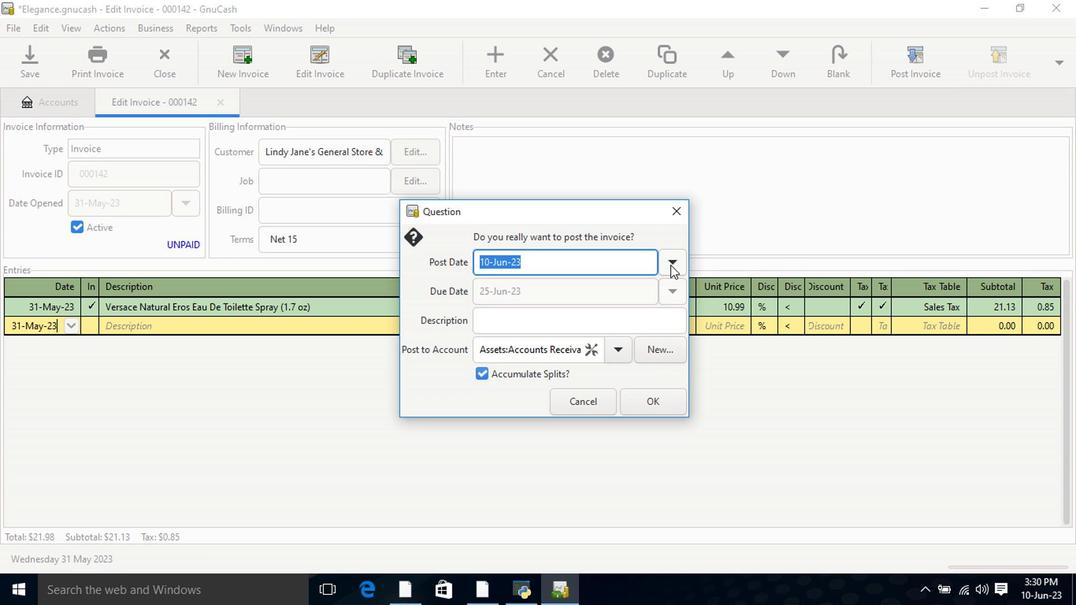 
Action: Mouse pressed left at (670, 261)
Screenshot: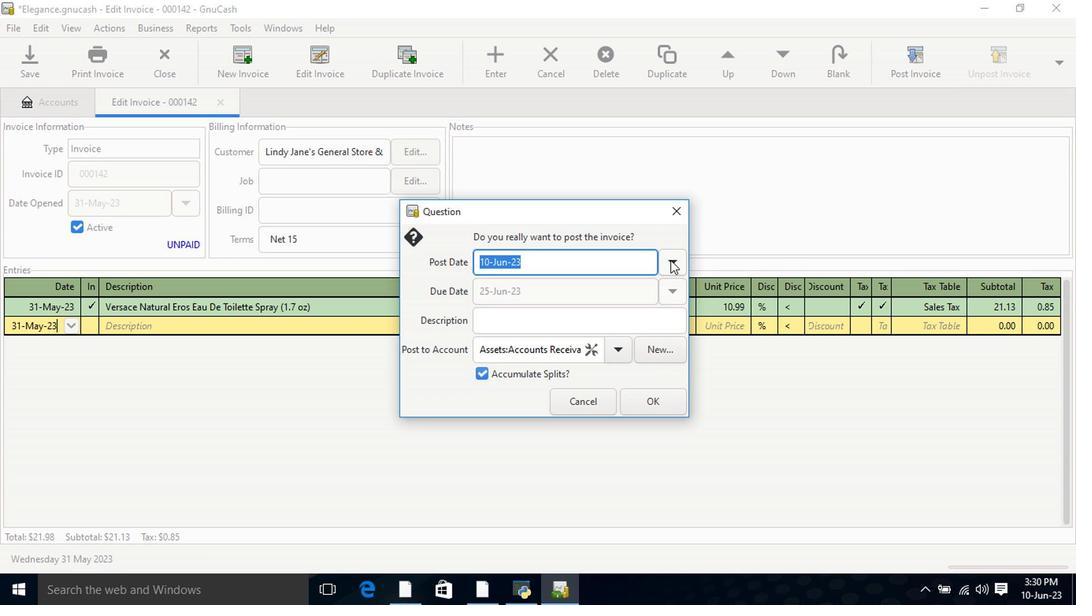 
Action: Mouse moved to (548, 285)
Screenshot: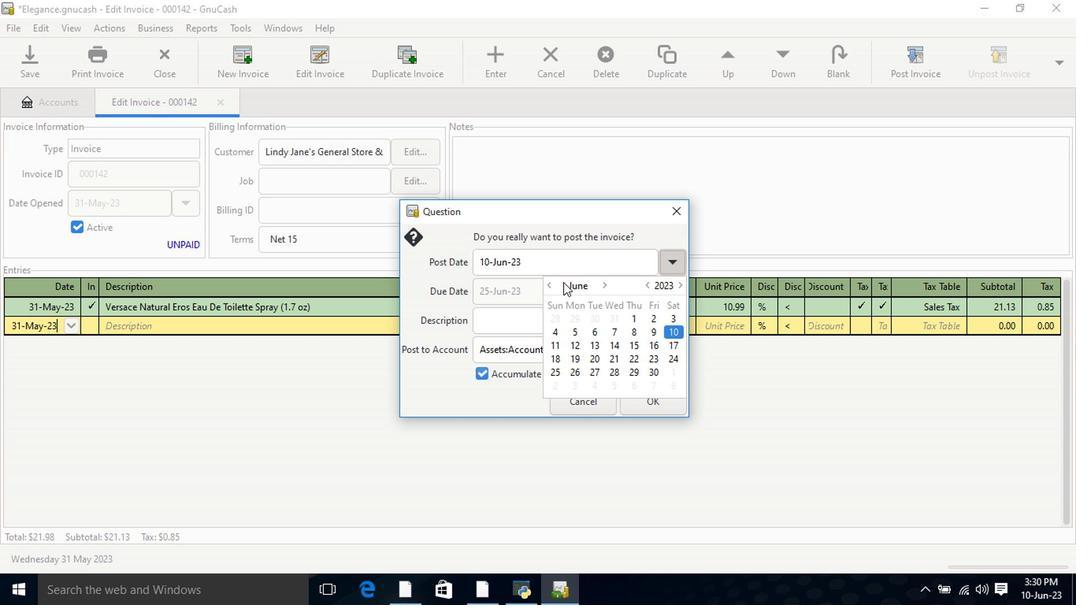 
Action: Mouse pressed left at (548, 285)
Screenshot: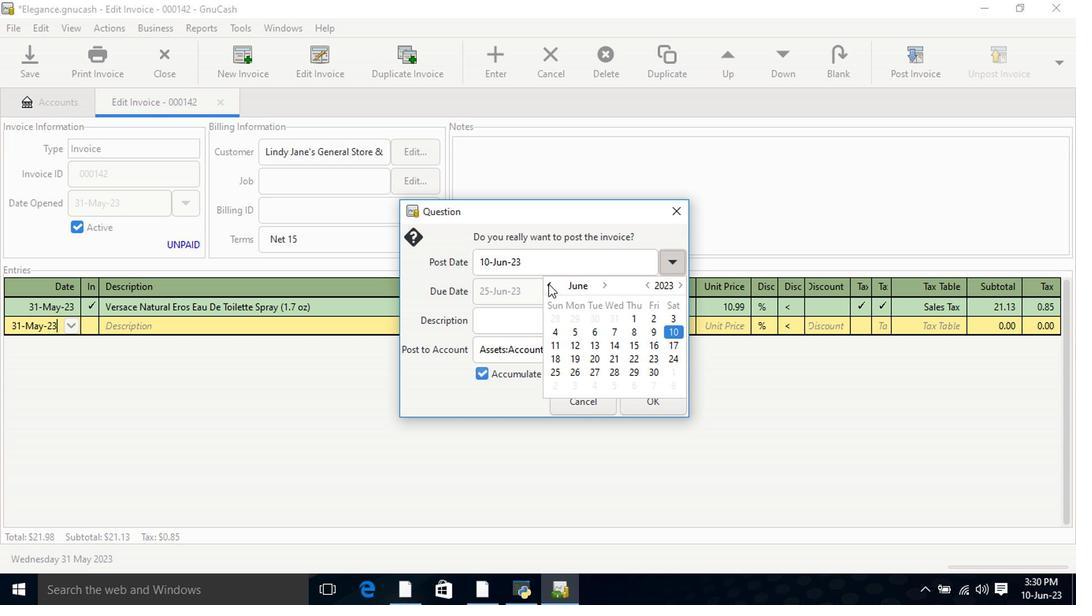 
Action: Mouse moved to (609, 374)
Screenshot: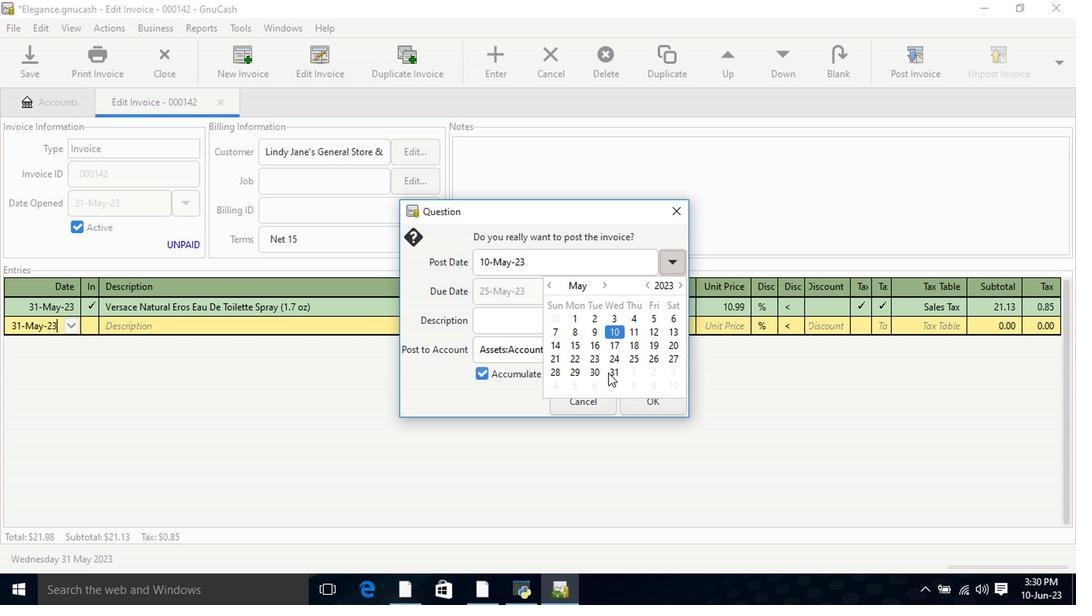 
Action: Mouse pressed left at (609, 374)
Screenshot: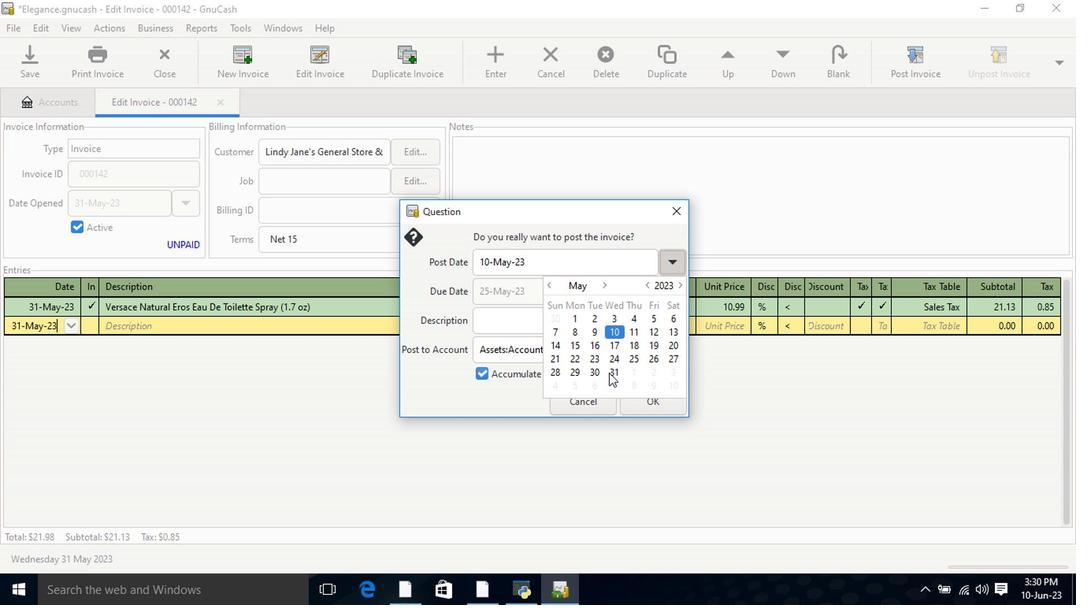 
Action: Mouse pressed left at (609, 374)
Screenshot: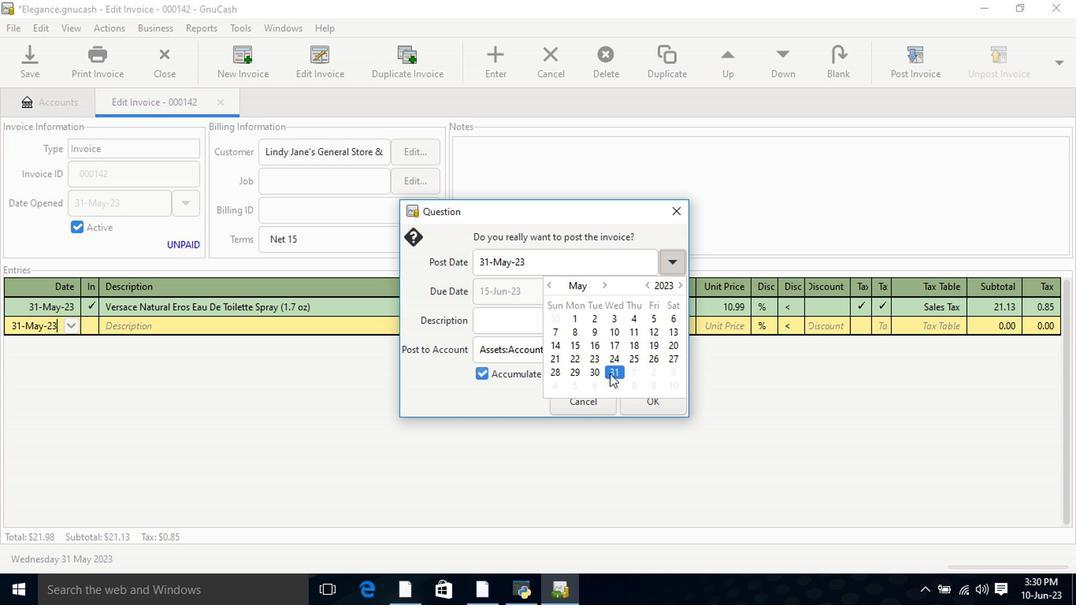
Action: Mouse moved to (638, 403)
Screenshot: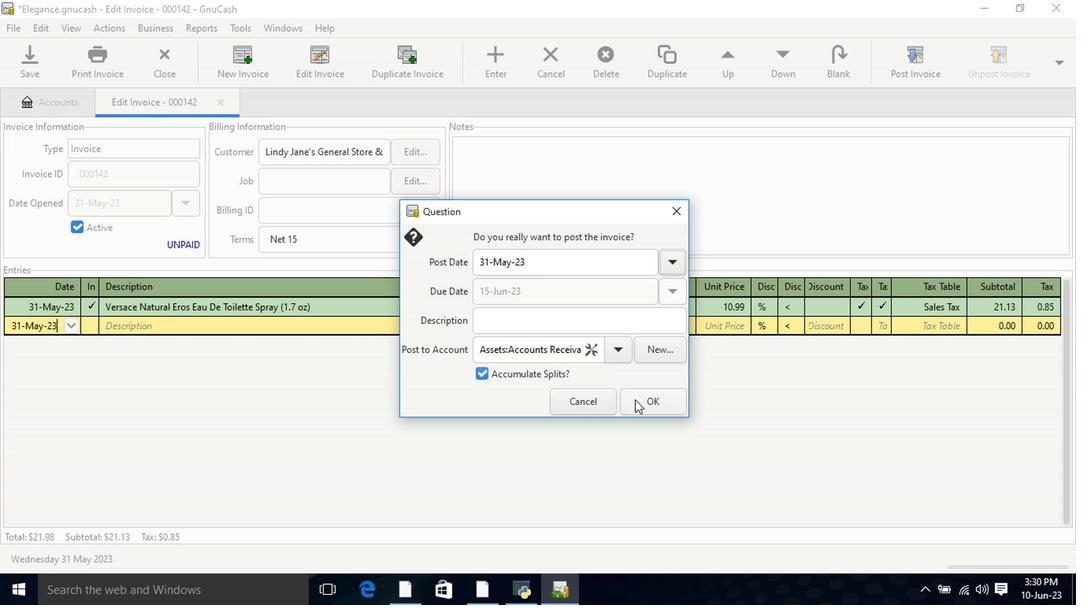 
Action: Mouse pressed left at (638, 403)
Screenshot: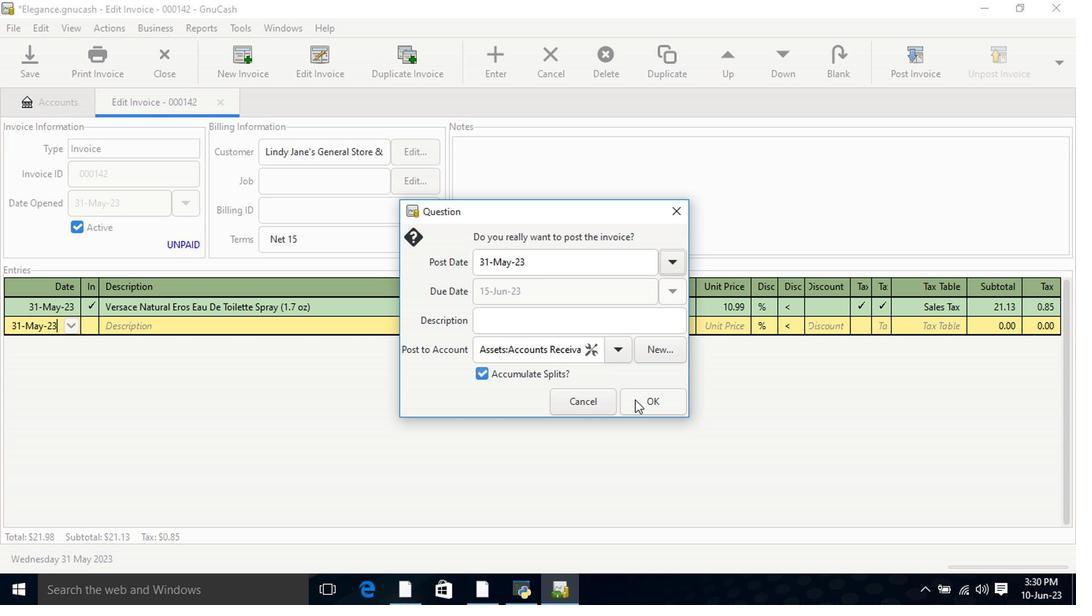 
Action: Mouse moved to (1011, 65)
Screenshot: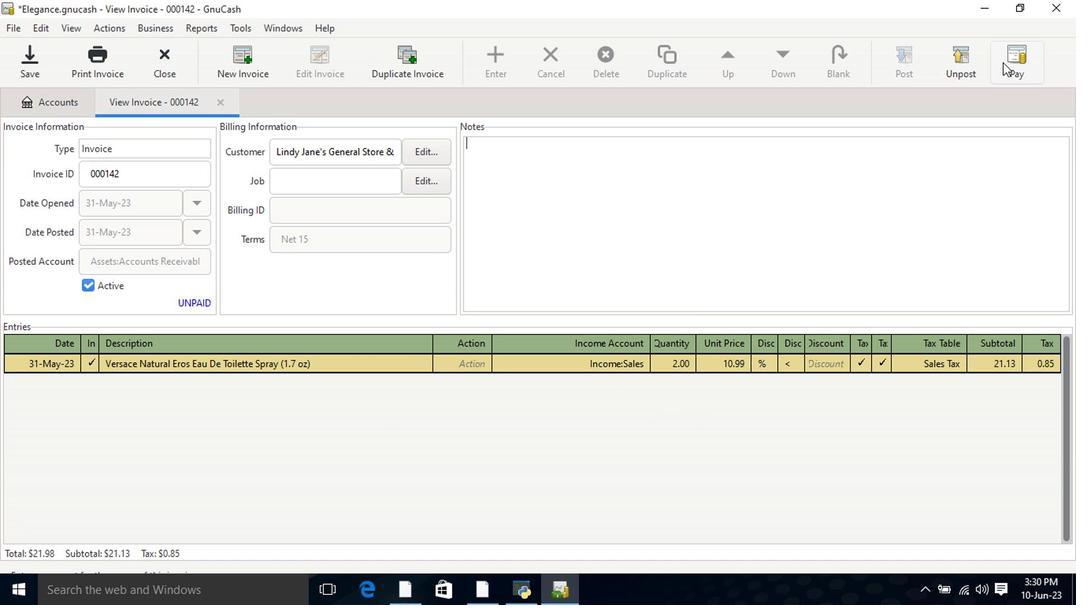 
Action: Mouse pressed left at (1011, 65)
Screenshot: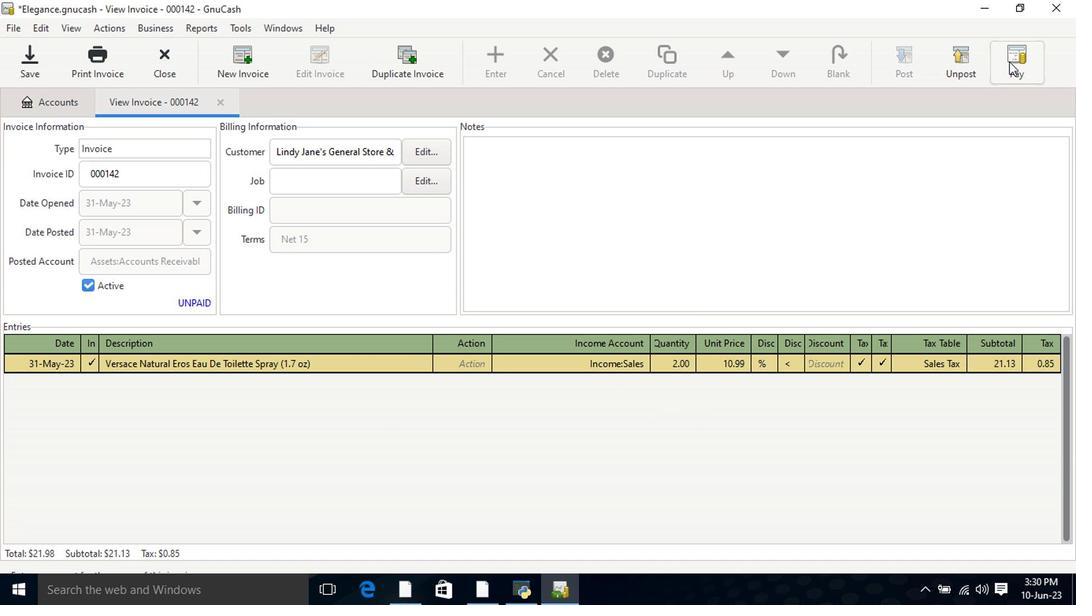 
Action: Mouse moved to (479, 308)
Screenshot: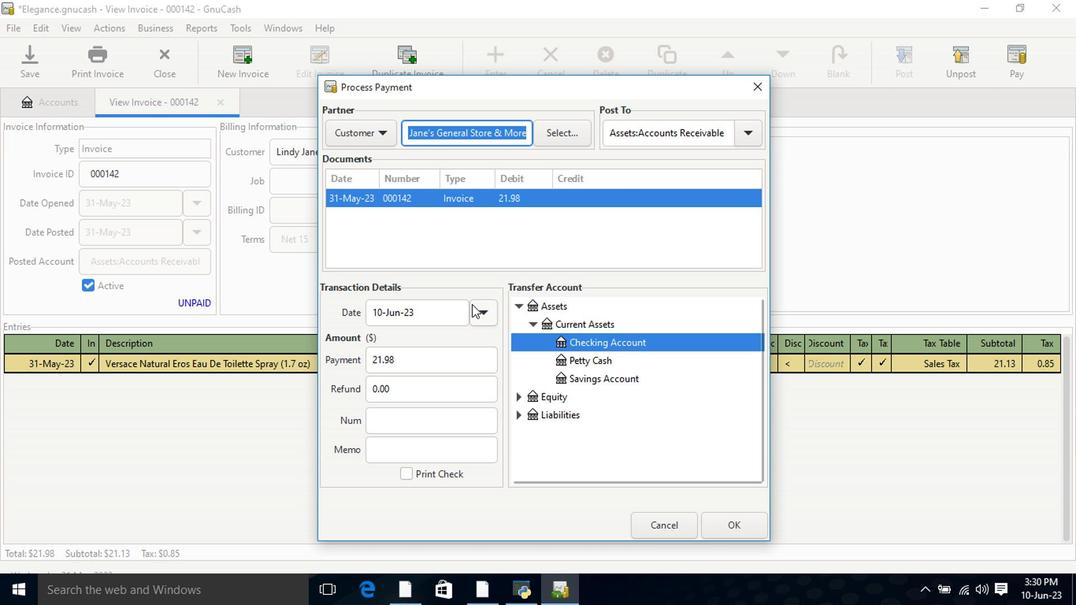 
Action: Mouse pressed left at (479, 308)
Screenshot: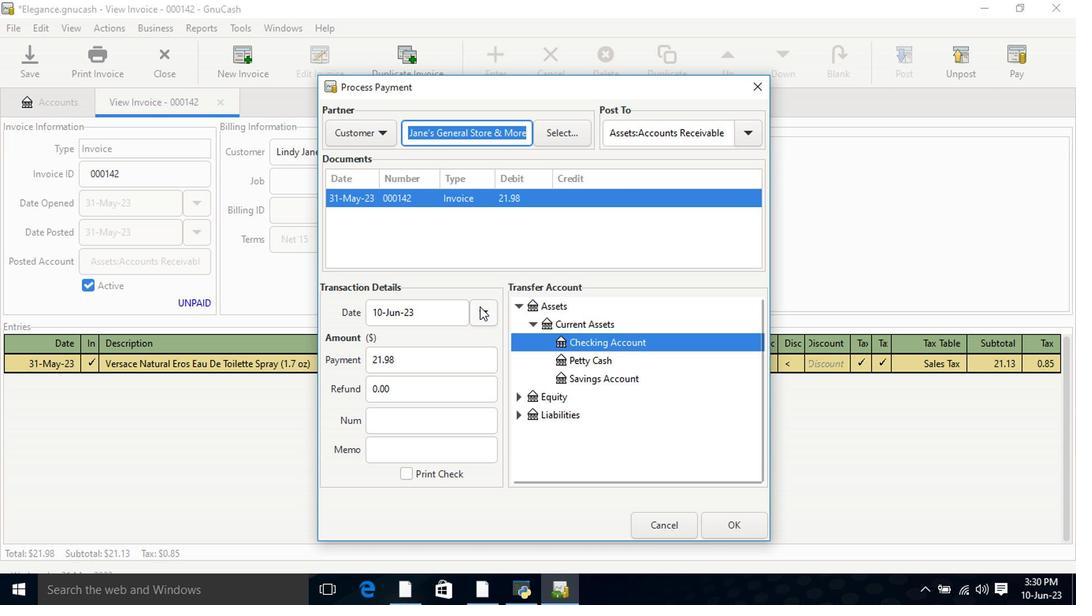 
Action: Mouse moved to (420, 394)
Screenshot: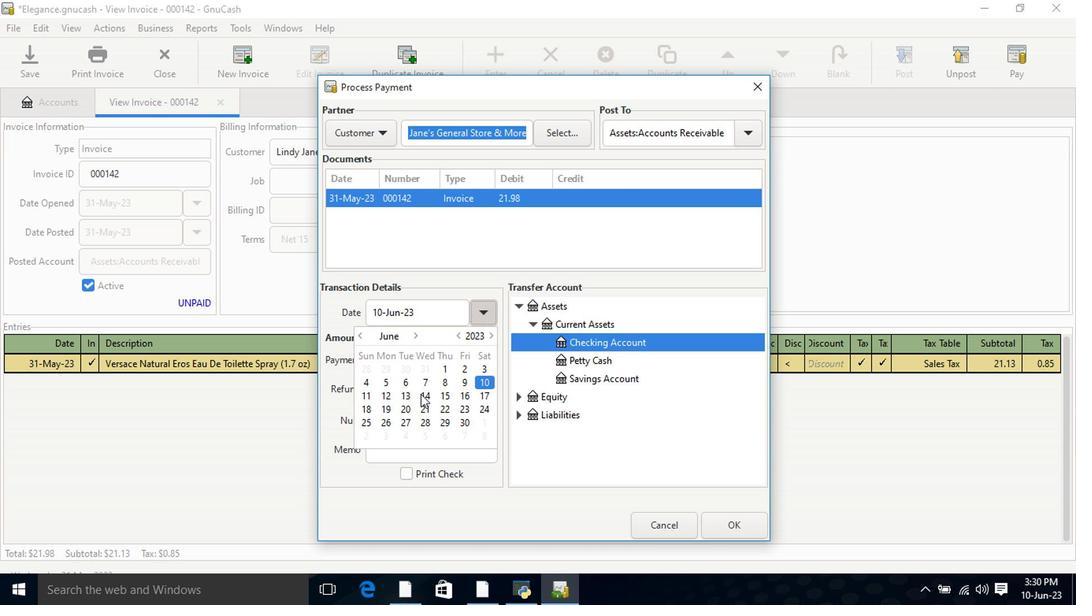 
Action: Mouse pressed left at (420, 394)
Screenshot: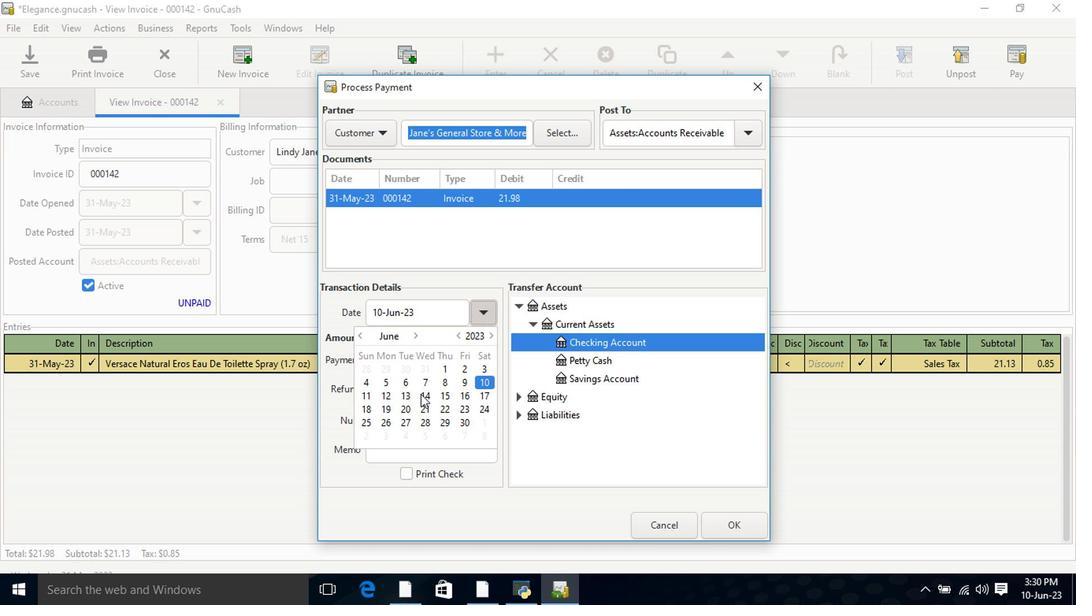
Action: Mouse pressed left at (420, 394)
Screenshot: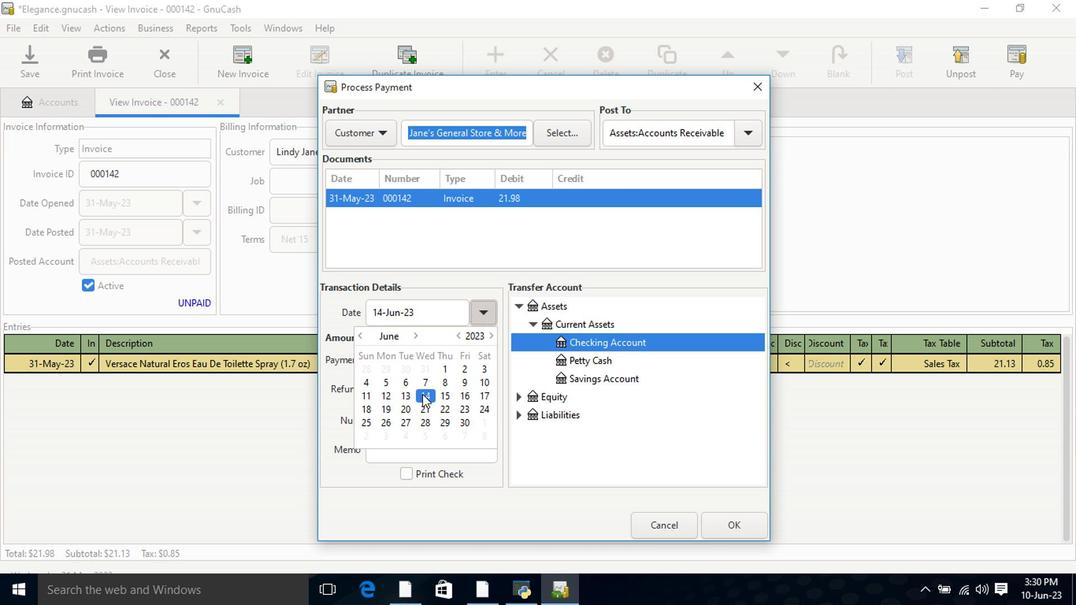 
Action: Mouse moved to (517, 306)
Screenshot: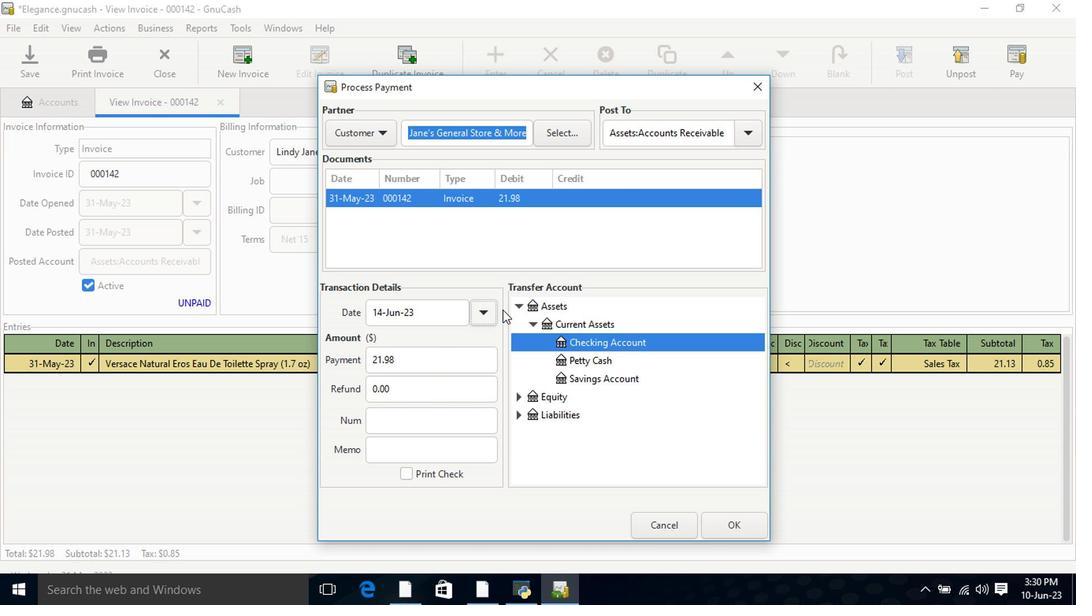 
Action: Mouse pressed left at (517, 306)
Screenshot: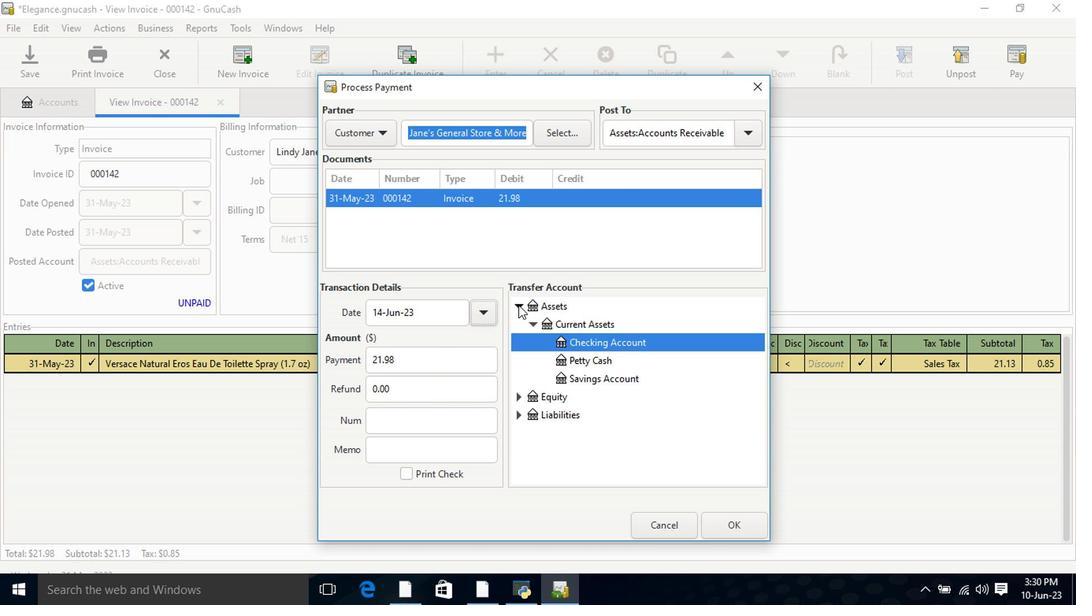 
Action: Mouse pressed left at (517, 306)
Screenshot: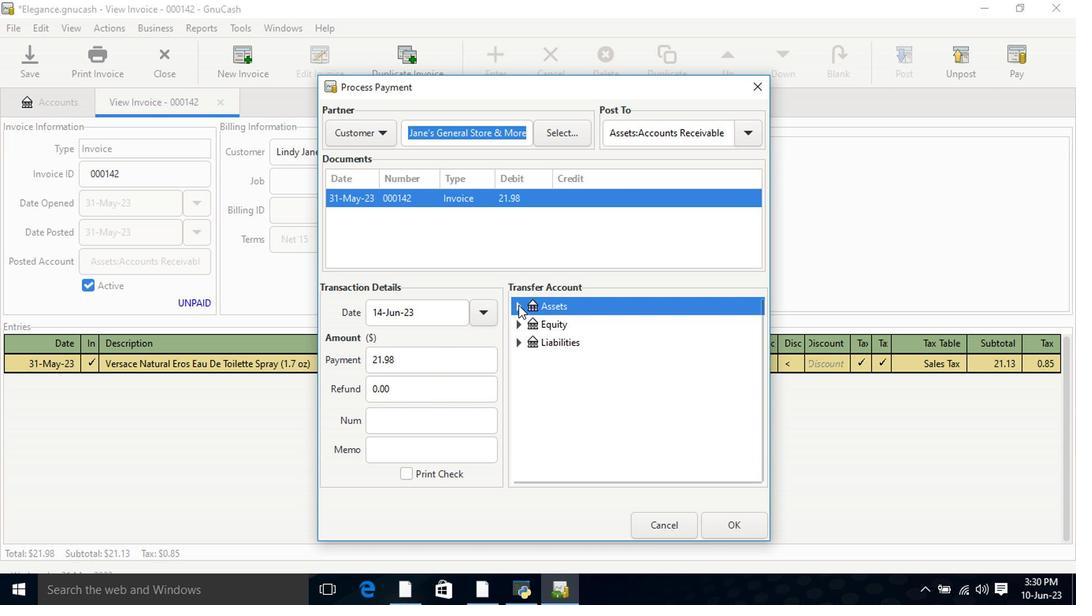 
Action: Mouse moved to (536, 330)
Screenshot: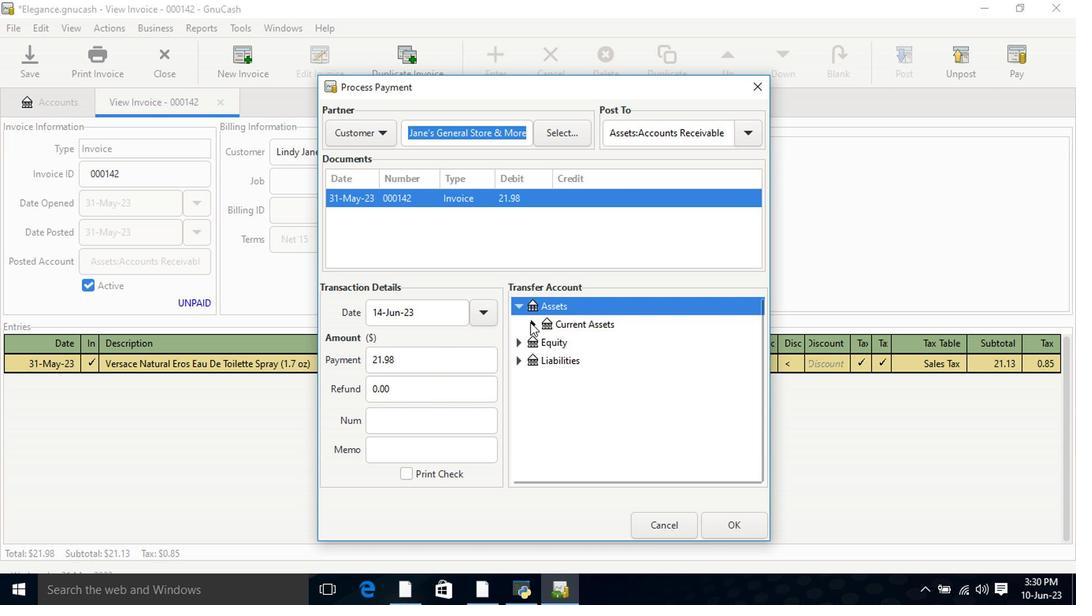 
Action: Mouse pressed left at (536, 330)
Screenshot: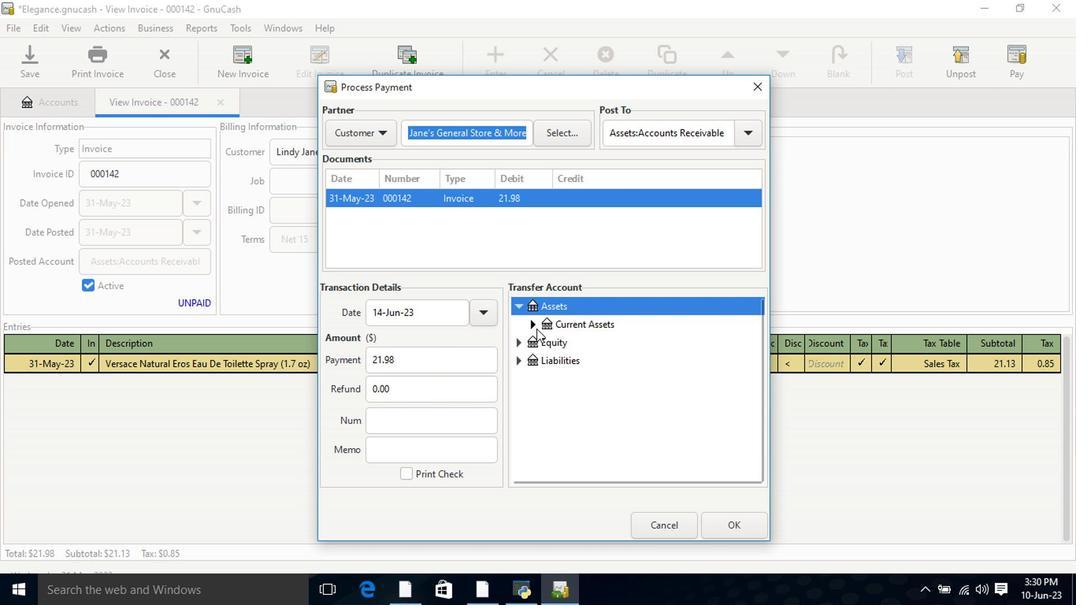 
Action: Mouse moved to (554, 342)
Screenshot: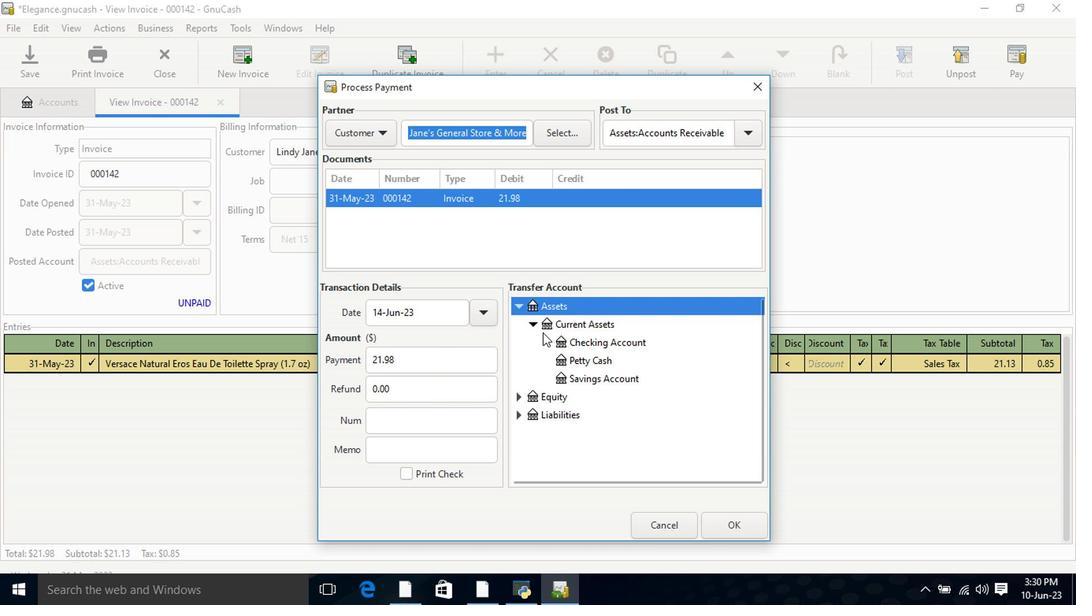 
Action: Mouse pressed left at (554, 342)
Screenshot: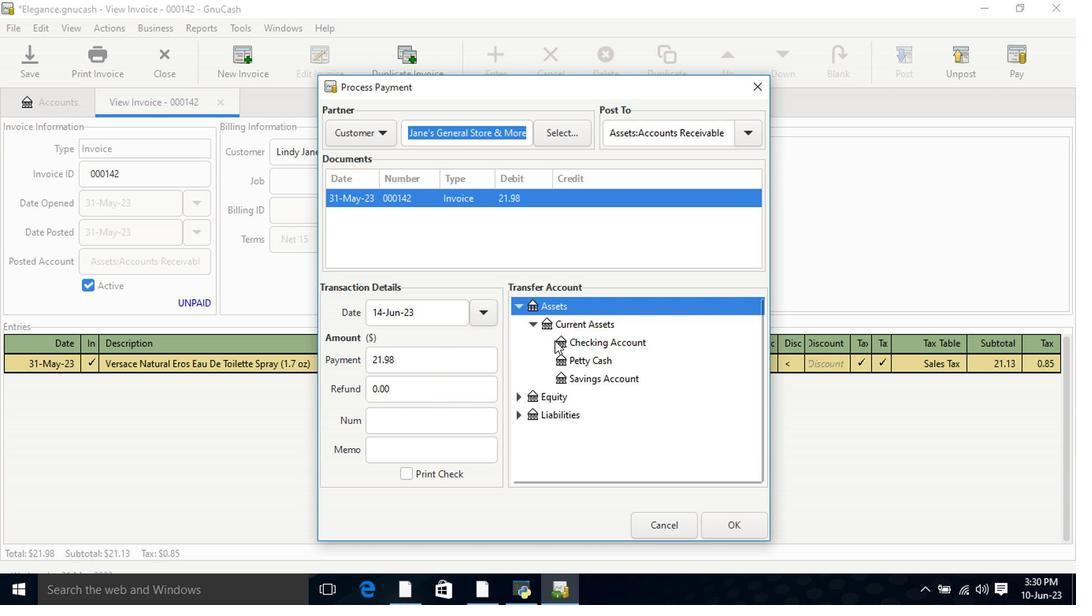 
Action: Mouse moved to (726, 525)
Screenshot: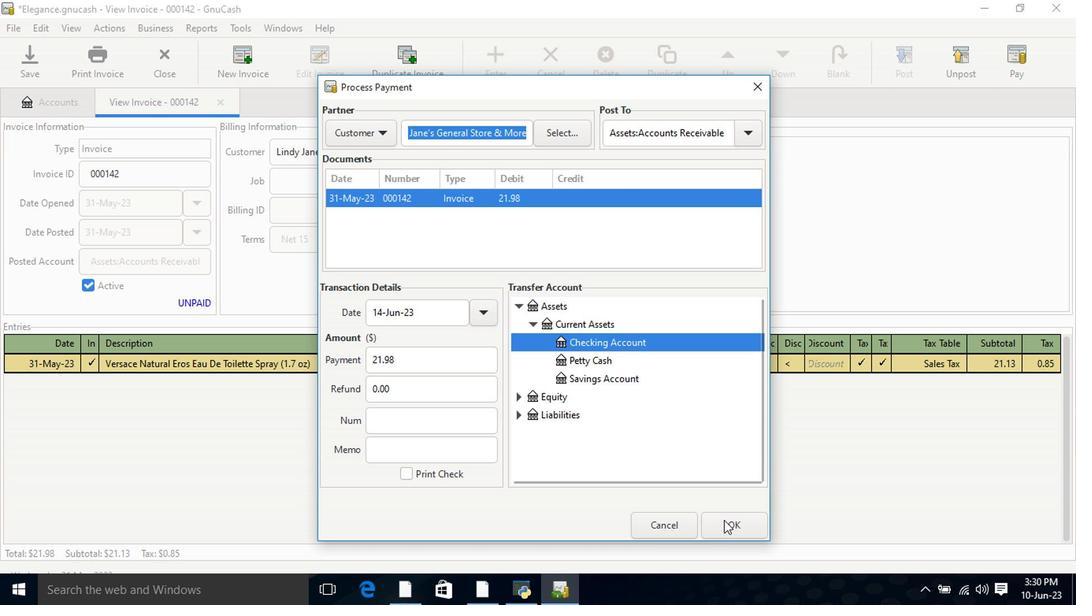 
Action: Mouse pressed left at (726, 525)
Screenshot: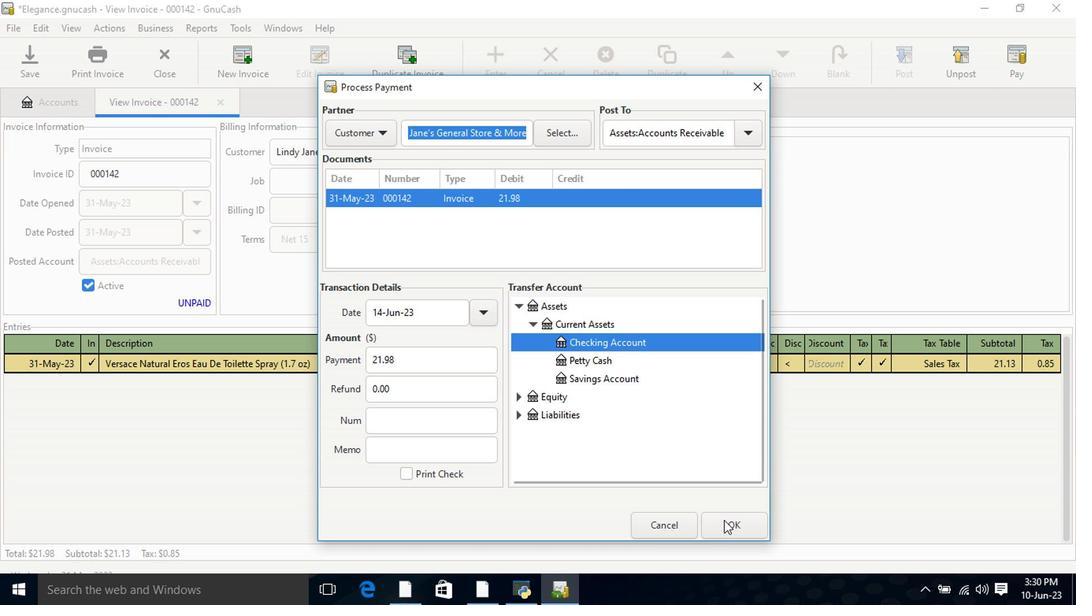 
Action: Mouse moved to (97, 56)
Screenshot: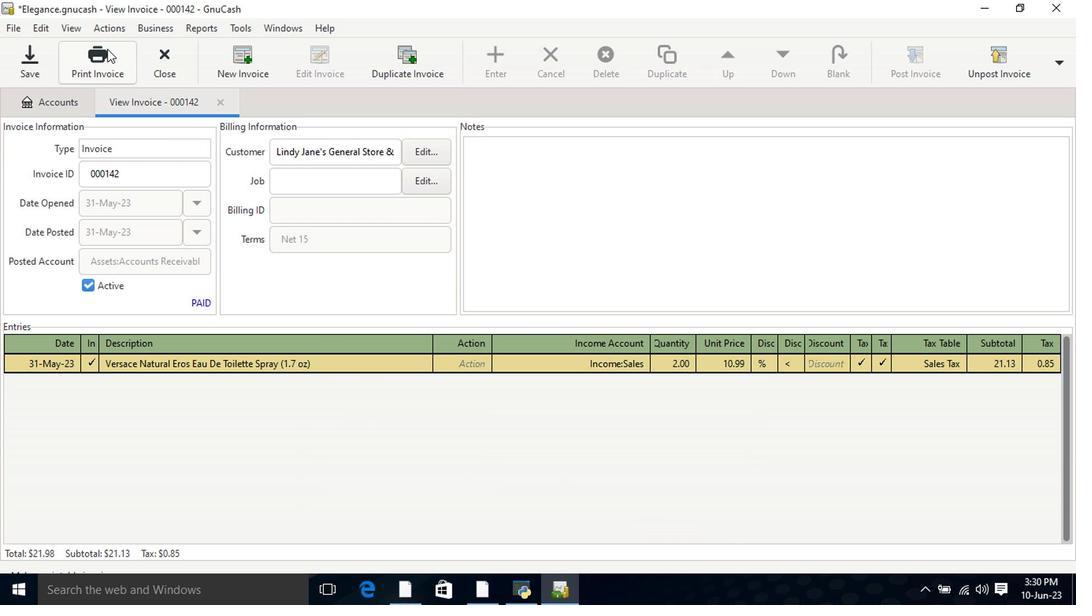 
Action: Mouse pressed left at (97, 56)
Screenshot: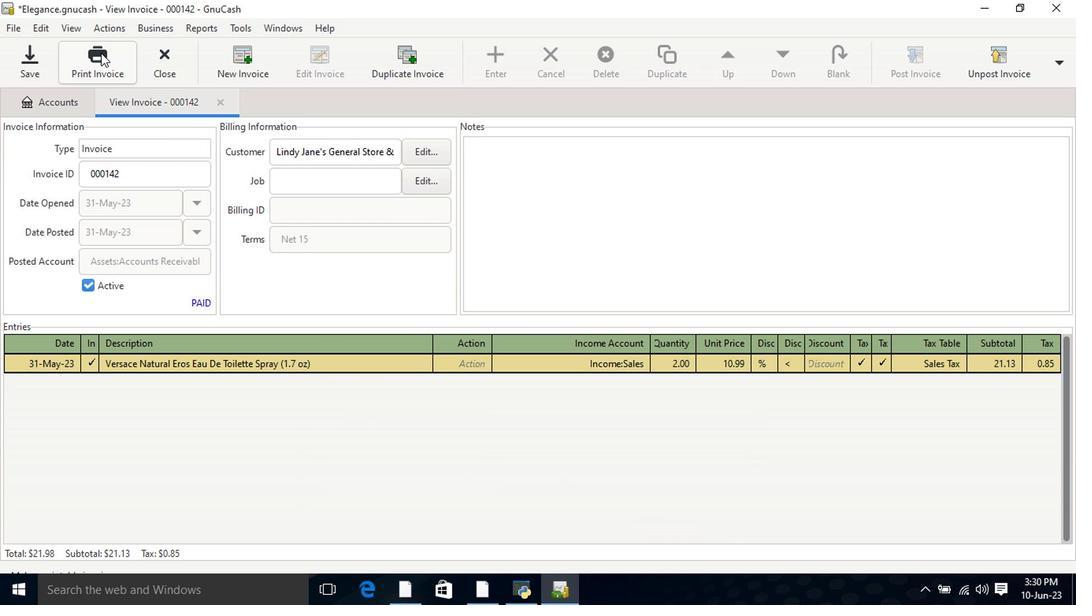 
Action: Mouse moved to (439, 416)
Screenshot: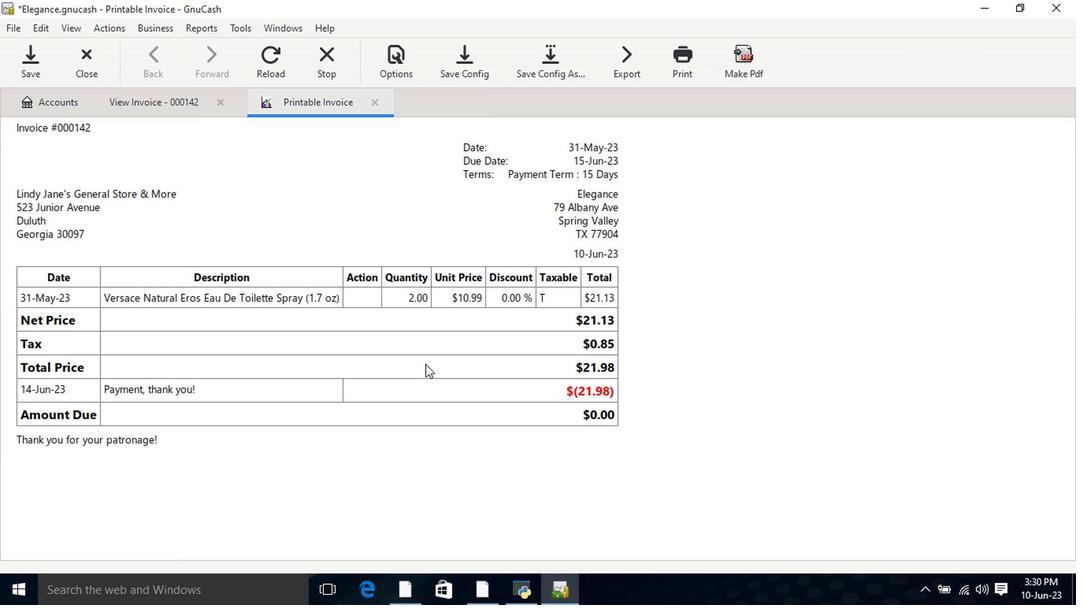 
